 Task: Look for space in Denkanikota, India from 3rd June, 2023 to 9th June, 2023 for 2 adults in price range Rs.6000 to Rs.12000. Place can be entire place with 1  bedroom having 1 bed and 1 bathroom. Property type can be house, flat, guest house, hotel. Booking option can be shelf check-in. Required host language is English.
Action: Mouse moved to (414, 54)
Screenshot: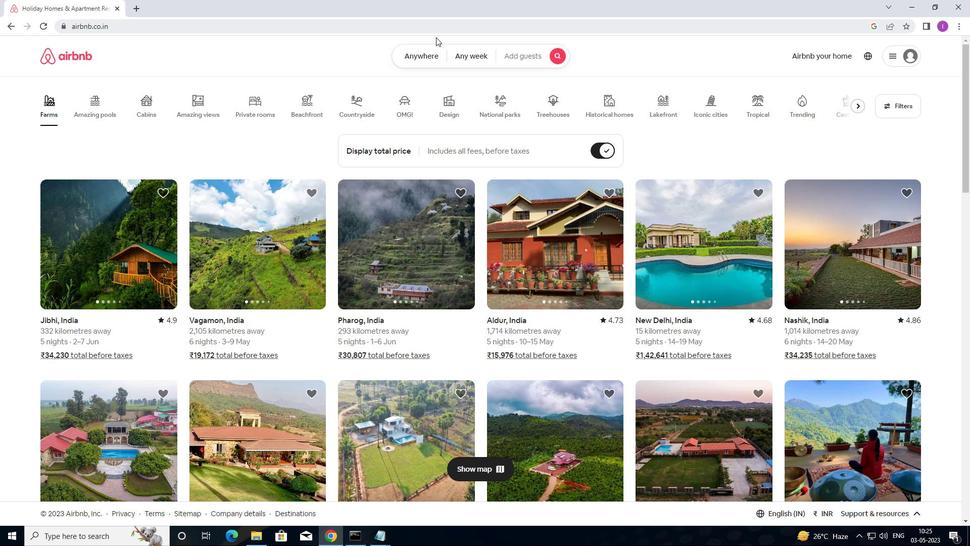 
Action: Mouse pressed left at (414, 54)
Screenshot: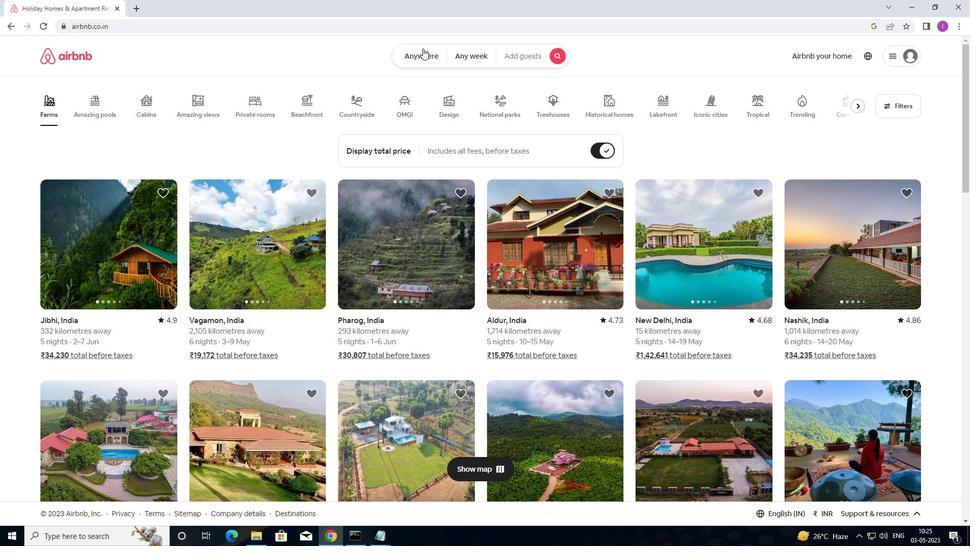 
Action: Mouse moved to (293, 96)
Screenshot: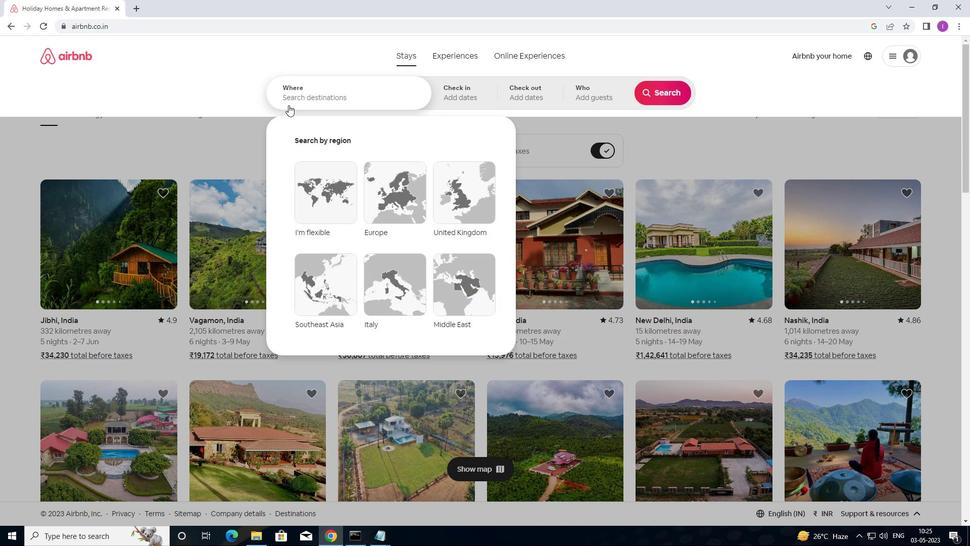 
Action: Mouse pressed left at (293, 96)
Screenshot: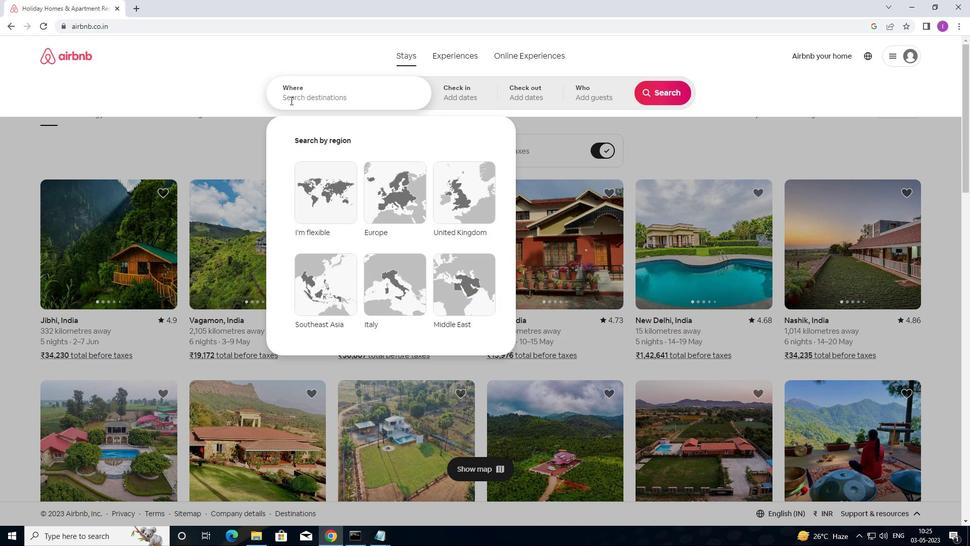 
Action: Mouse moved to (454, 105)
Screenshot: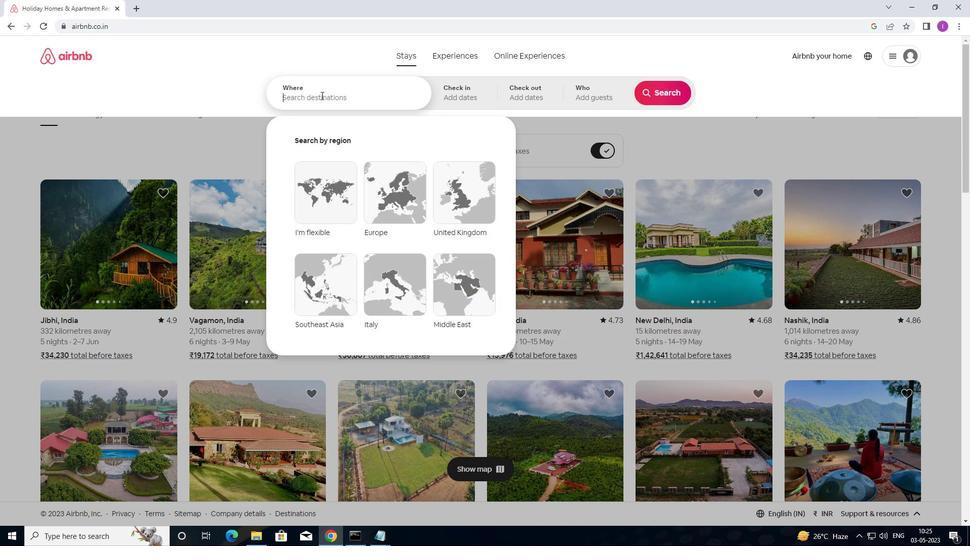
Action: Key pressed <Key.shift>DEN
Screenshot: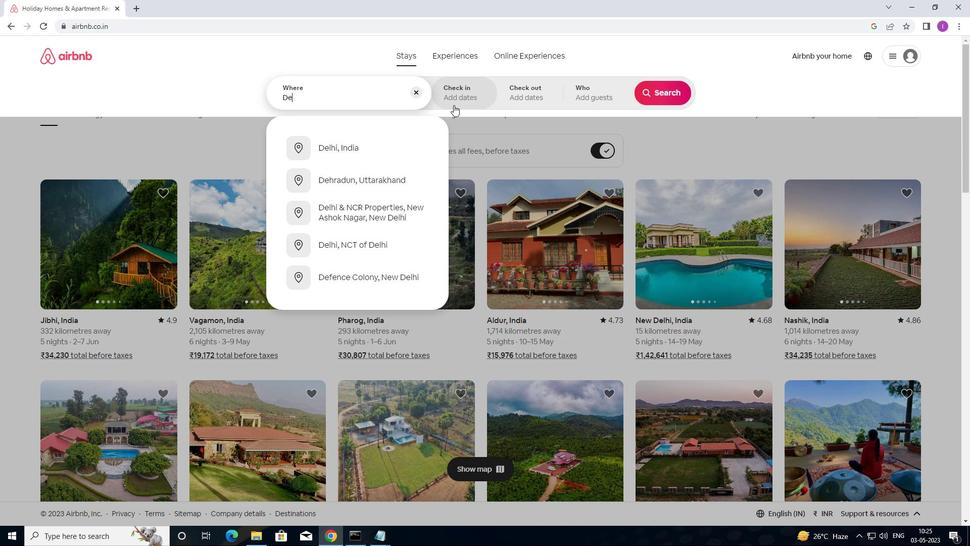 
Action: Mouse moved to (588, 88)
Screenshot: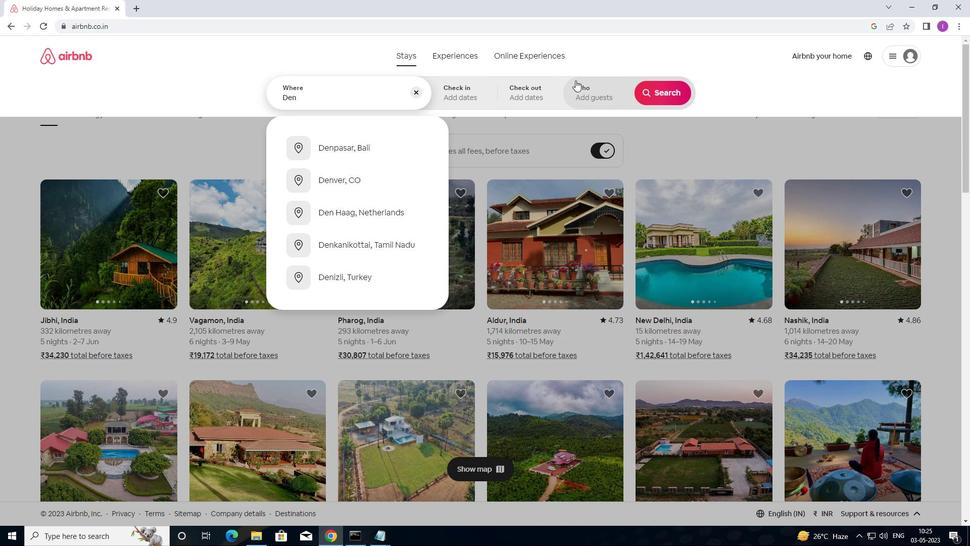 
Action: Key pressed KANIKOTA,<Key.shift>INDIA
Screenshot: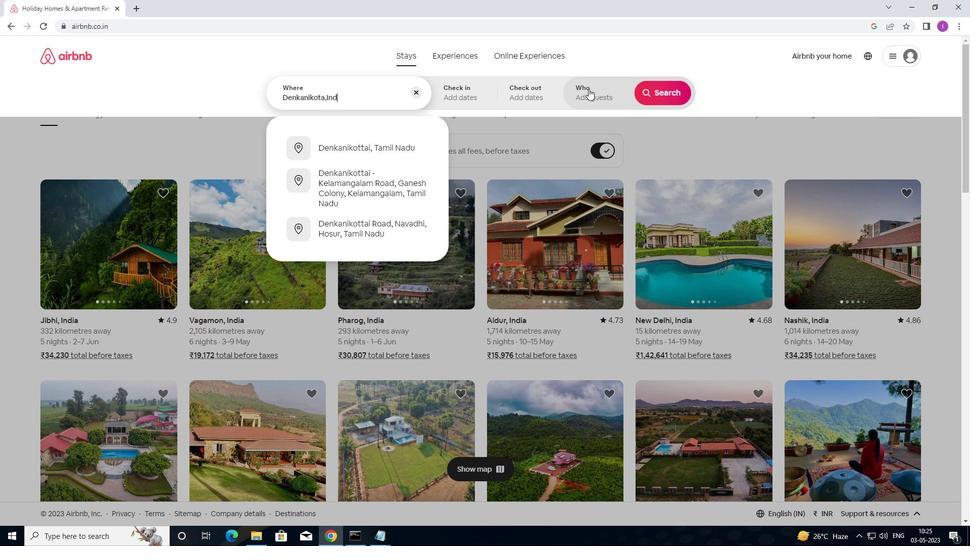 
Action: Mouse moved to (455, 100)
Screenshot: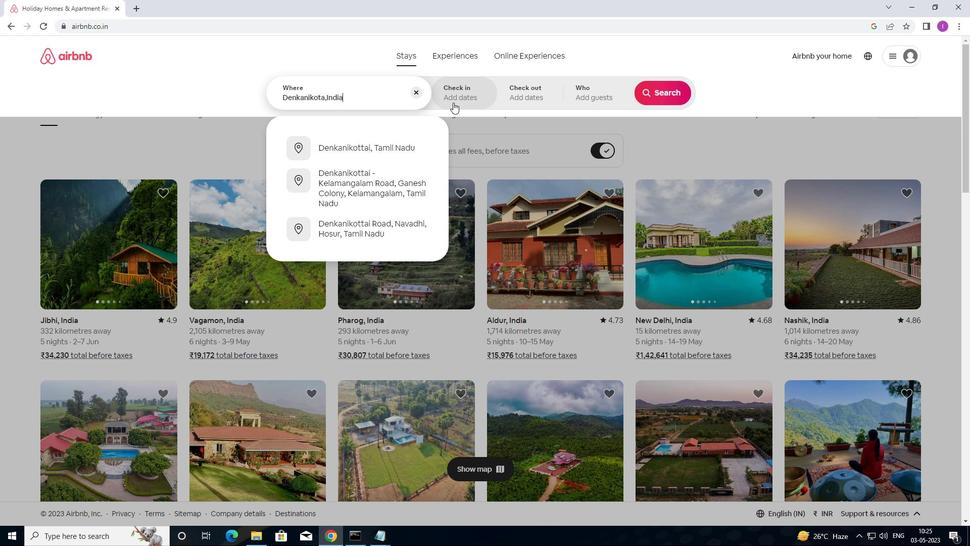 
Action: Mouse pressed left at (455, 100)
Screenshot: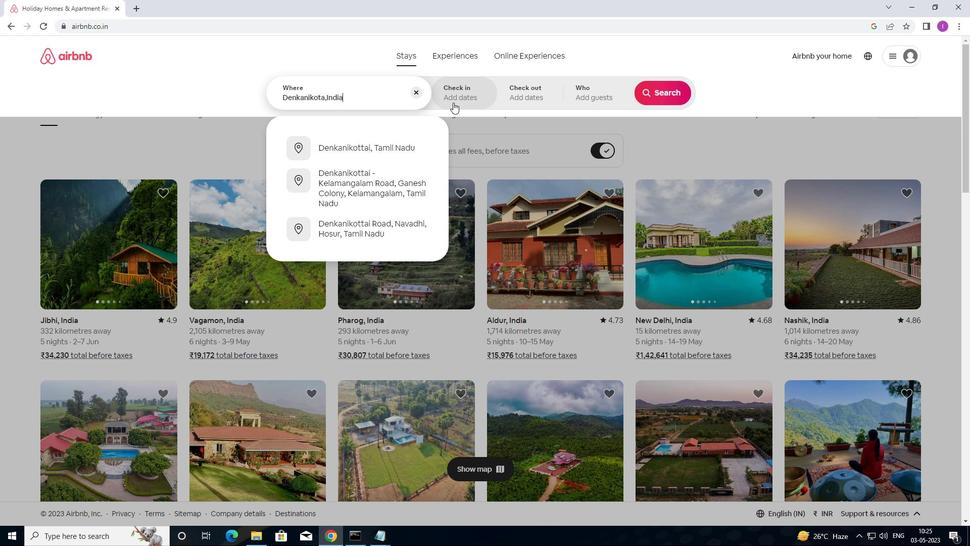 
Action: Mouse moved to (733, 86)
Screenshot: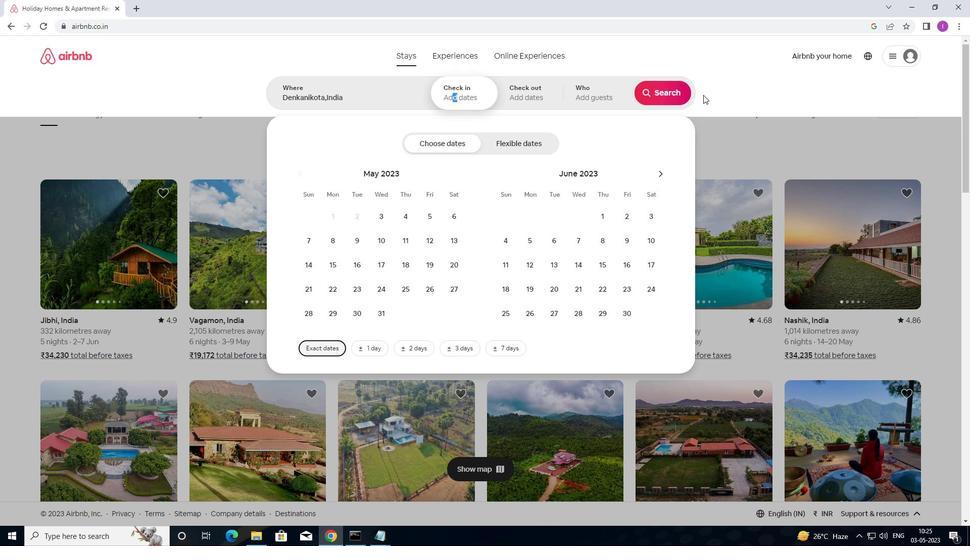 
Action: Mouse pressed left at (733, 86)
Screenshot: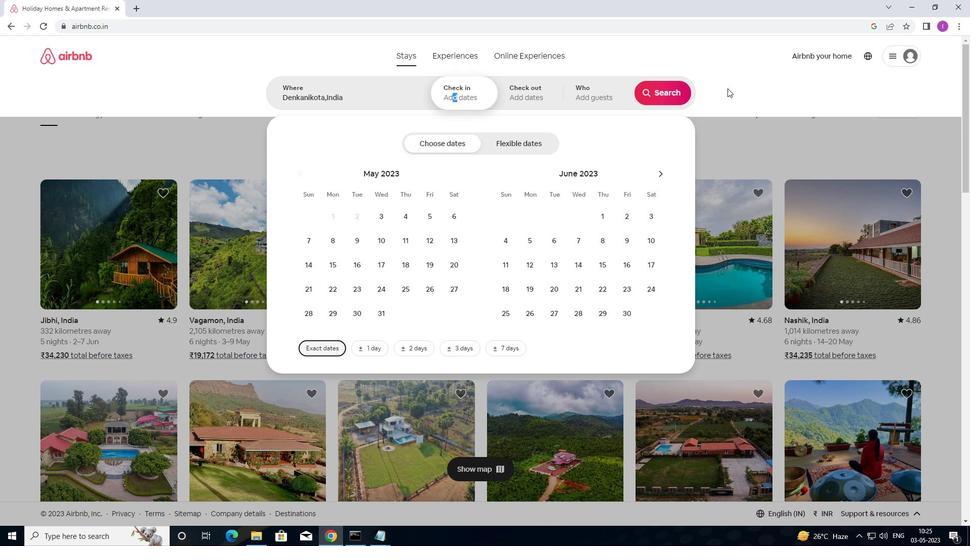 
Action: Mouse moved to (452, 94)
Screenshot: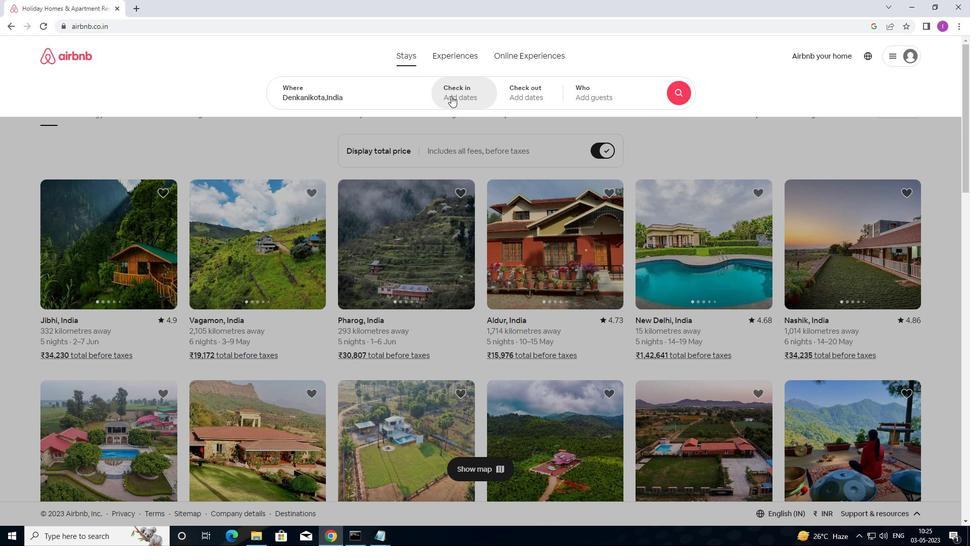 
Action: Mouse pressed left at (452, 94)
Screenshot: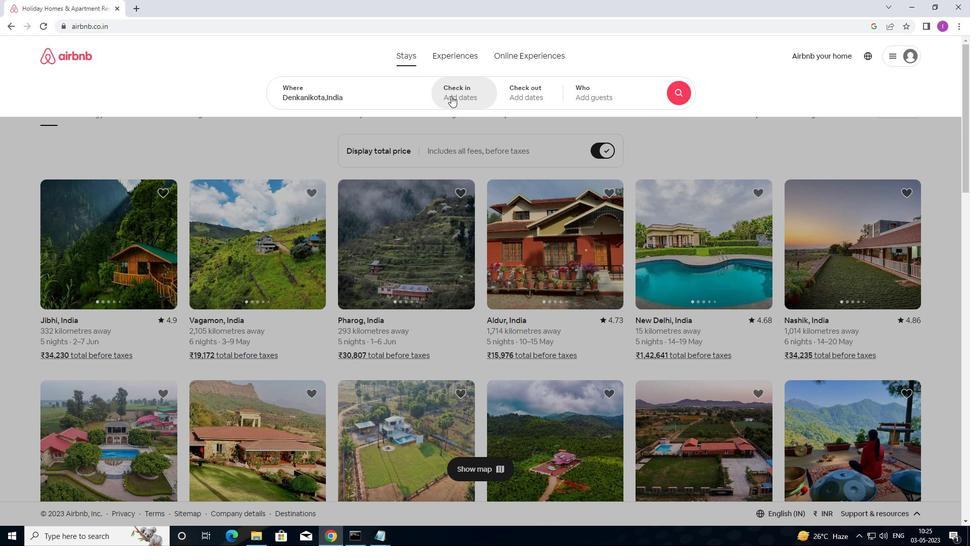 
Action: Mouse moved to (655, 177)
Screenshot: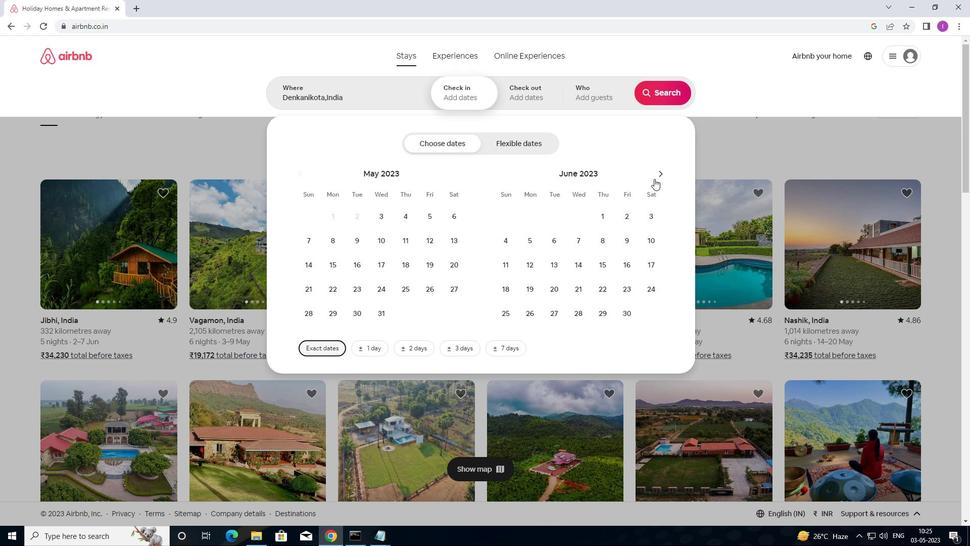 
Action: Mouse pressed left at (655, 177)
Screenshot: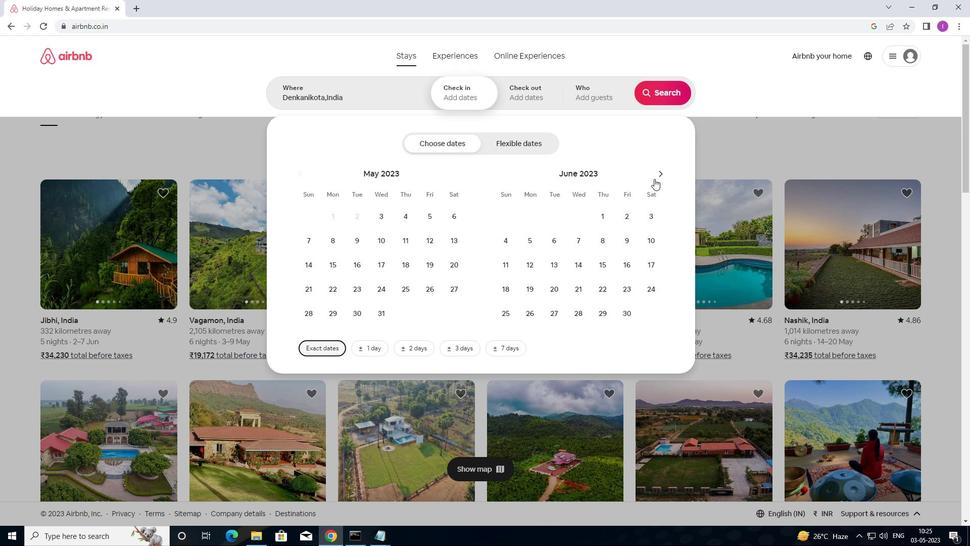 
Action: Mouse moved to (656, 176)
Screenshot: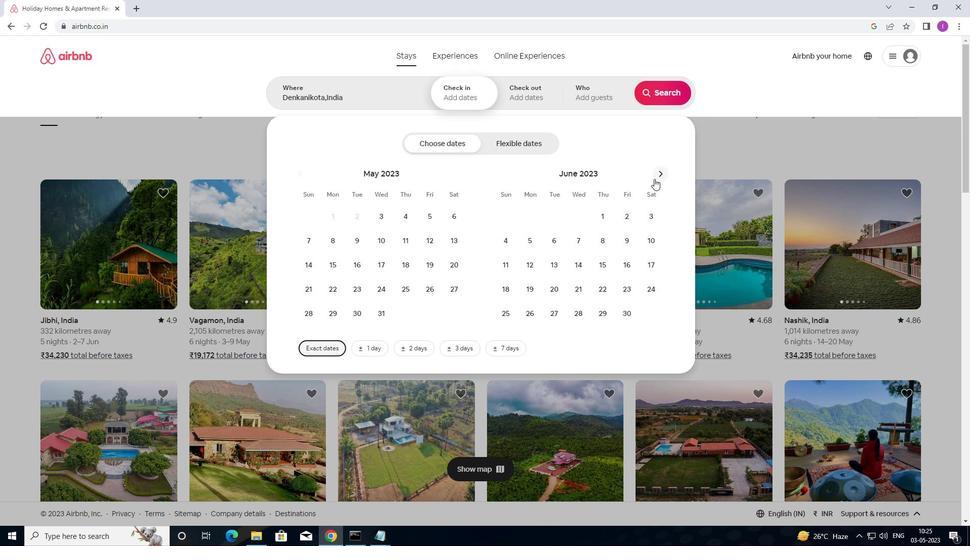 
Action: Mouse pressed left at (656, 176)
Screenshot: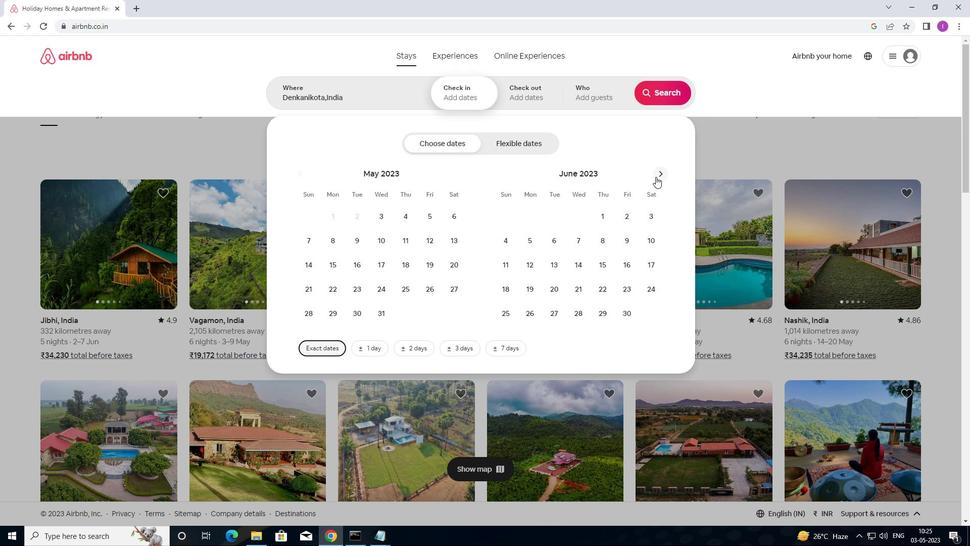 
Action: Mouse moved to (656, 175)
Screenshot: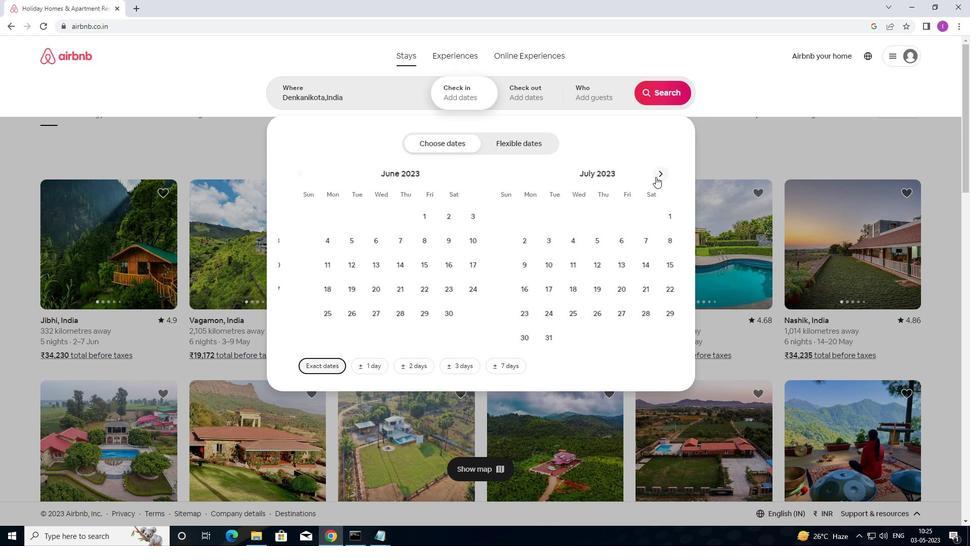 
Action: Mouse pressed left at (656, 175)
Screenshot: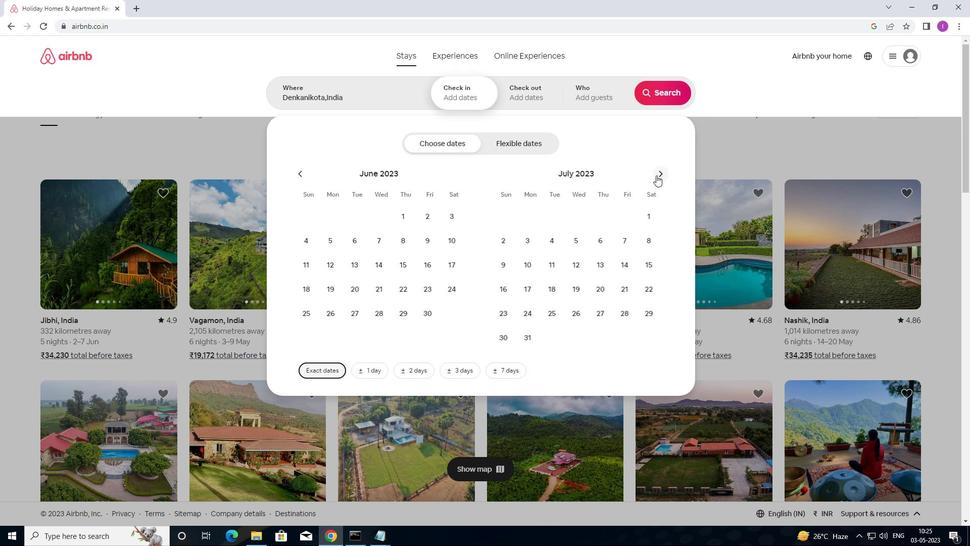 
Action: Mouse moved to (306, 173)
Screenshot: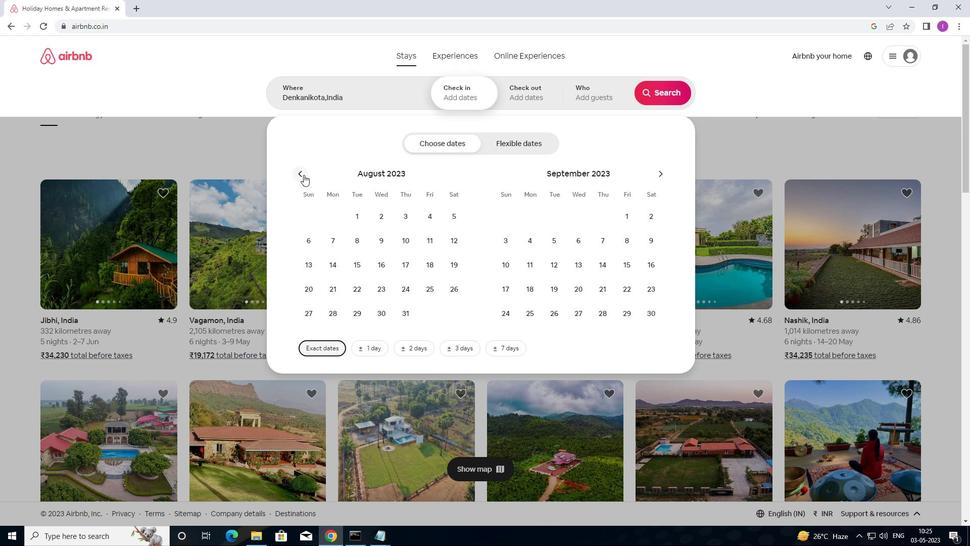 
Action: Mouse pressed left at (306, 173)
Screenshot: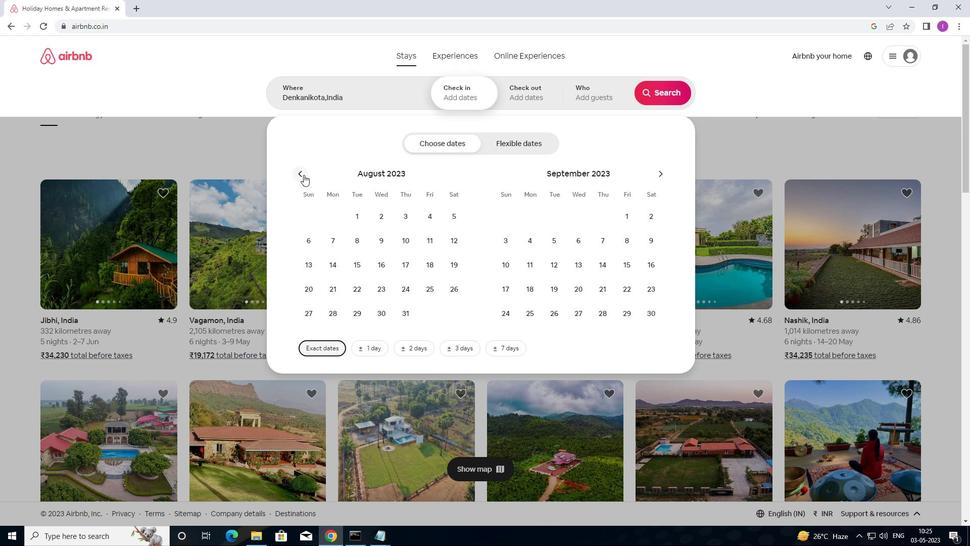 
Action: Mouse pressed left at (306, 173)
Screenshot: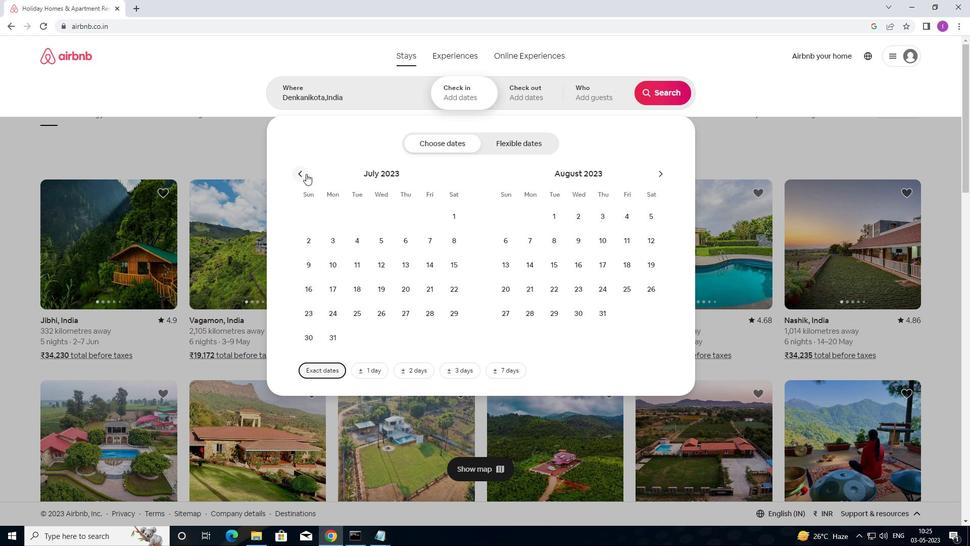 
Action: Mouse moved to (529, 242)
Screenshot: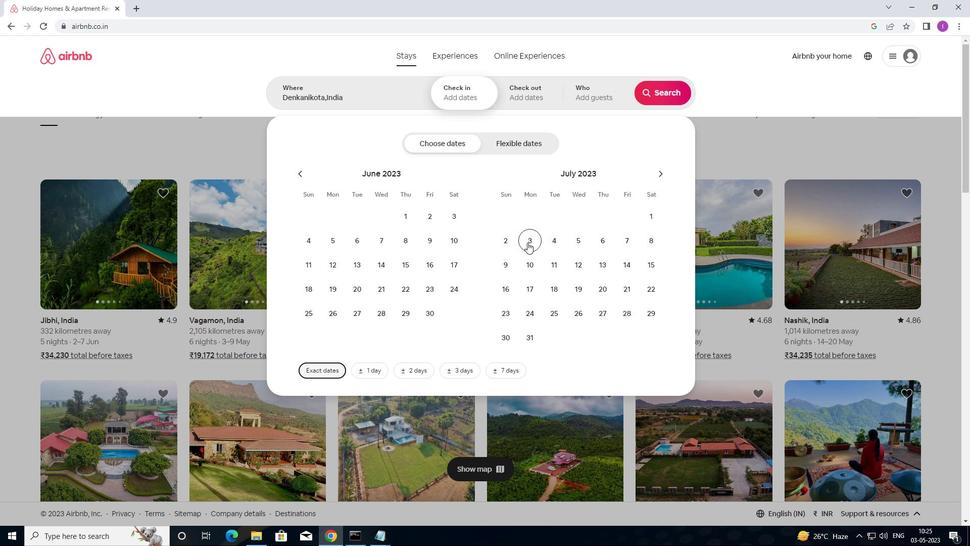 
Action: Mouse pressed left at (529, 242)
Screenshot: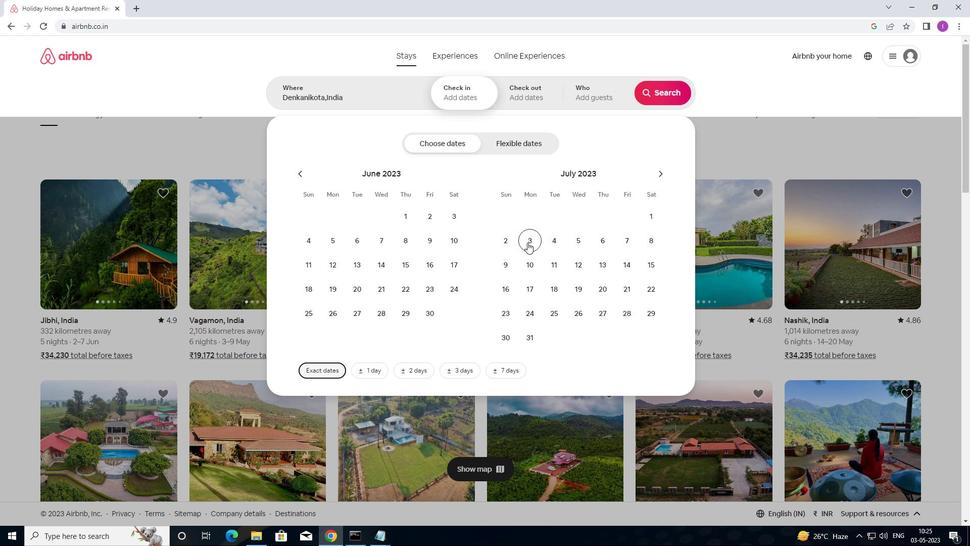
Action: Mouse moved to (511, 268)
Screenshot: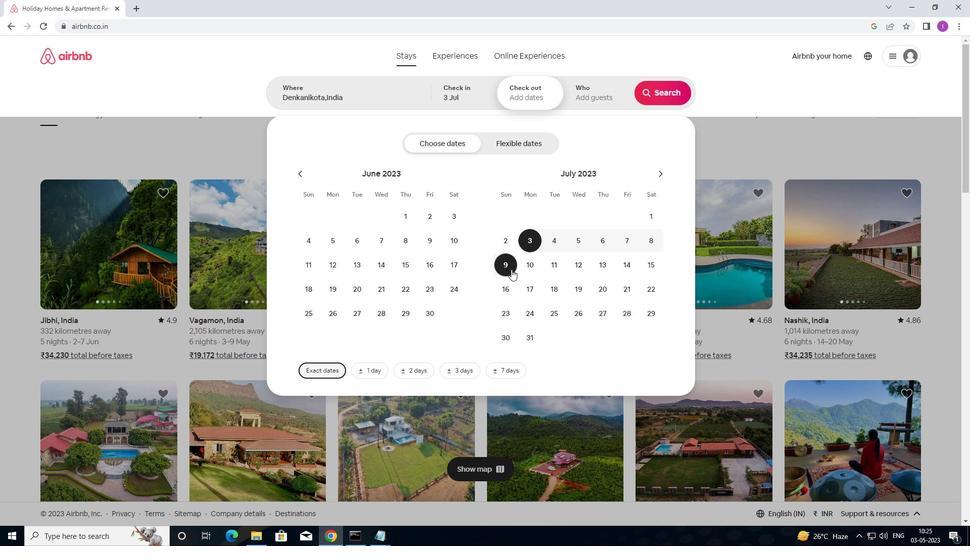 
Action: Mouse pressed left at (511, 268)
Screenshot: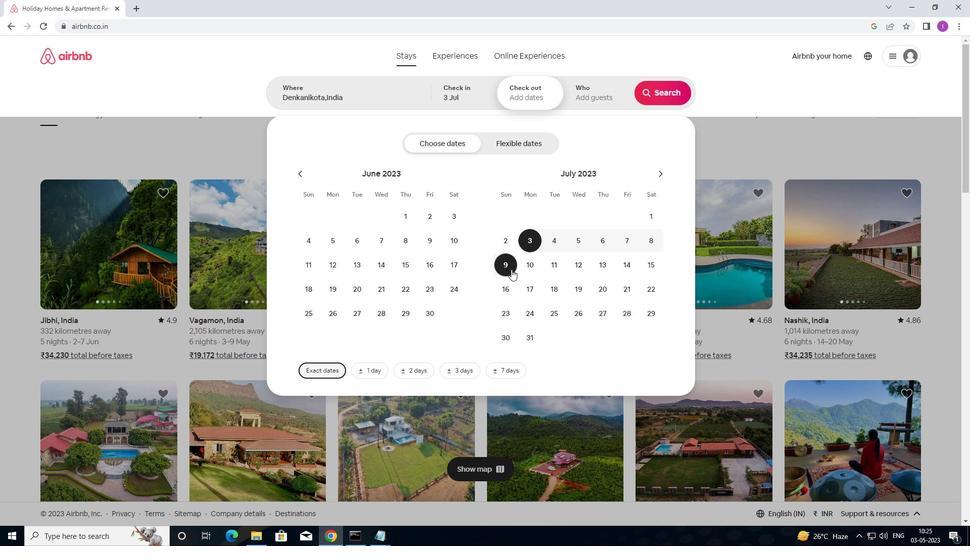 
Action: Mouse moved to (593, 100)
Screenshot: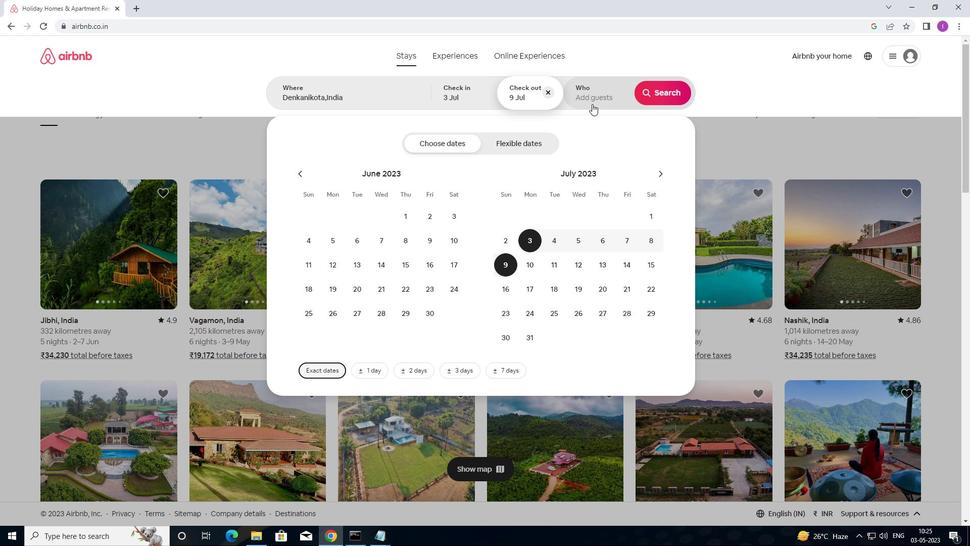 
Action: Mouse pressed left at (593, 100)
Screenshot: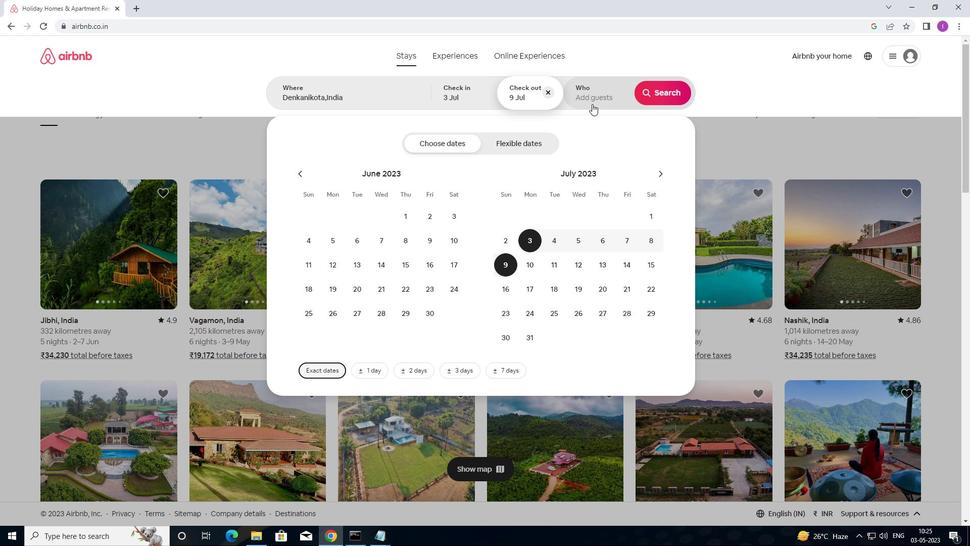 
Action: Mouse moved to (718, 103)
Screenshot: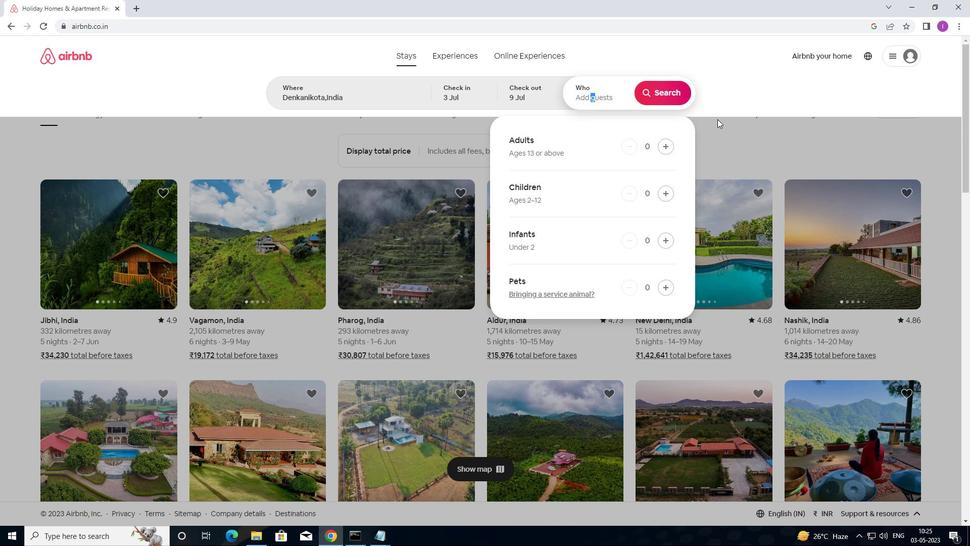 
Action: Mouse pressed left at (718, 103)
Screenshot: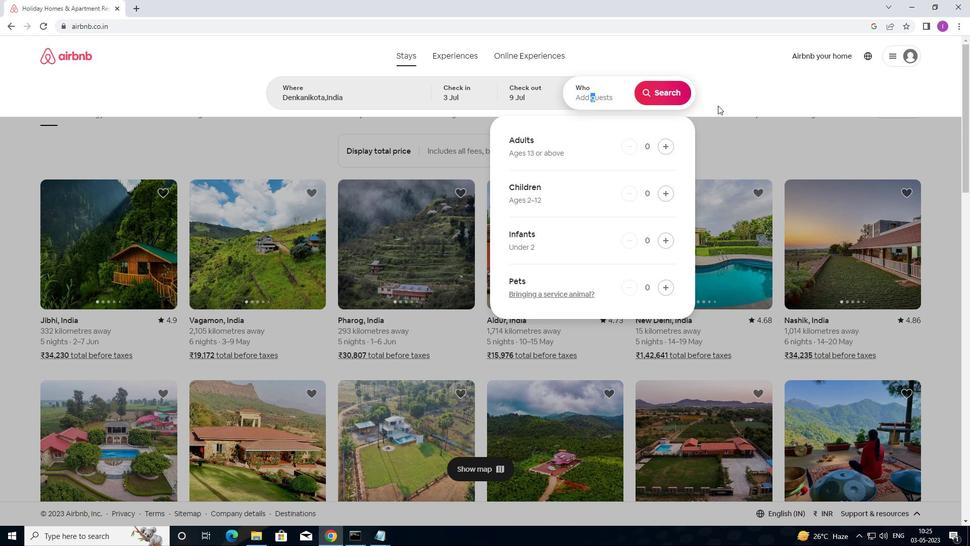 
Action: Mouse moved to (609, 103)
Screenshot: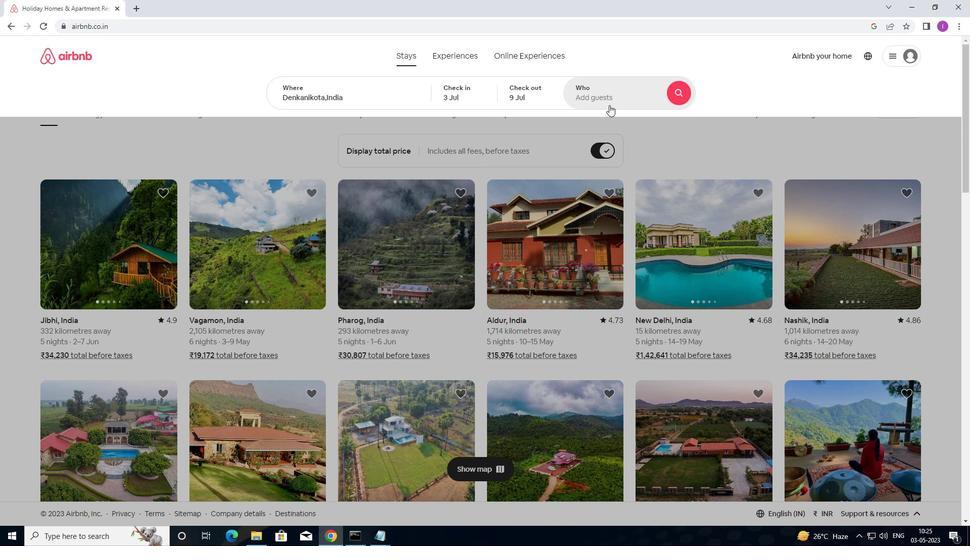 
Action: Mouse pressed left at (609, 103)
Screenshot: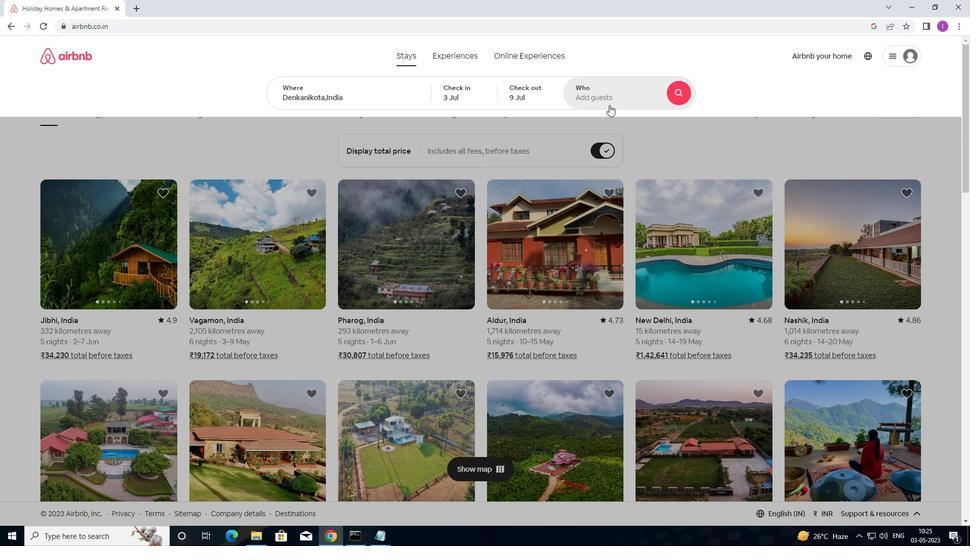 
Action: Mouse moved to (667, 148)
Screenshot: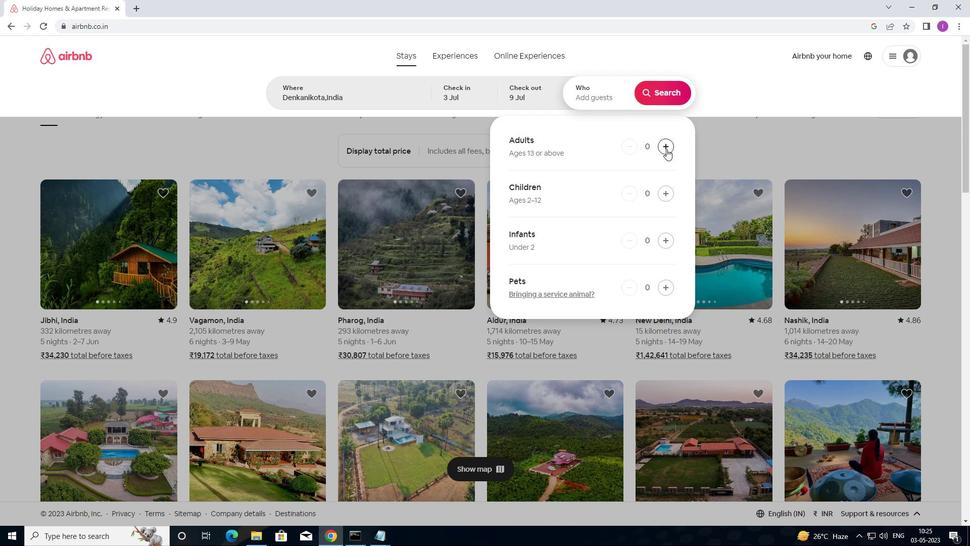 
Action: Mouse pressed left at (667, 148)
Screenshot: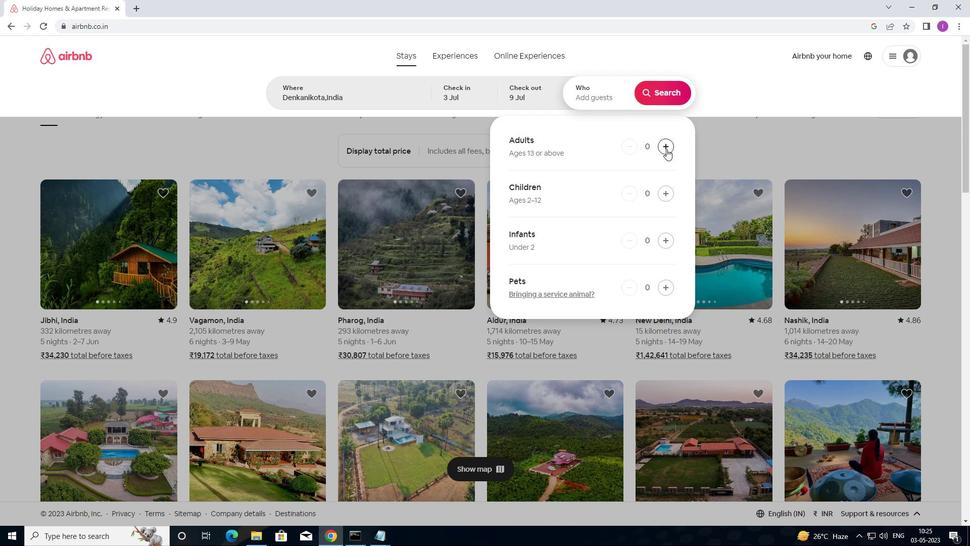 
Action: Mouse moved to (668, 148)
Screenshot: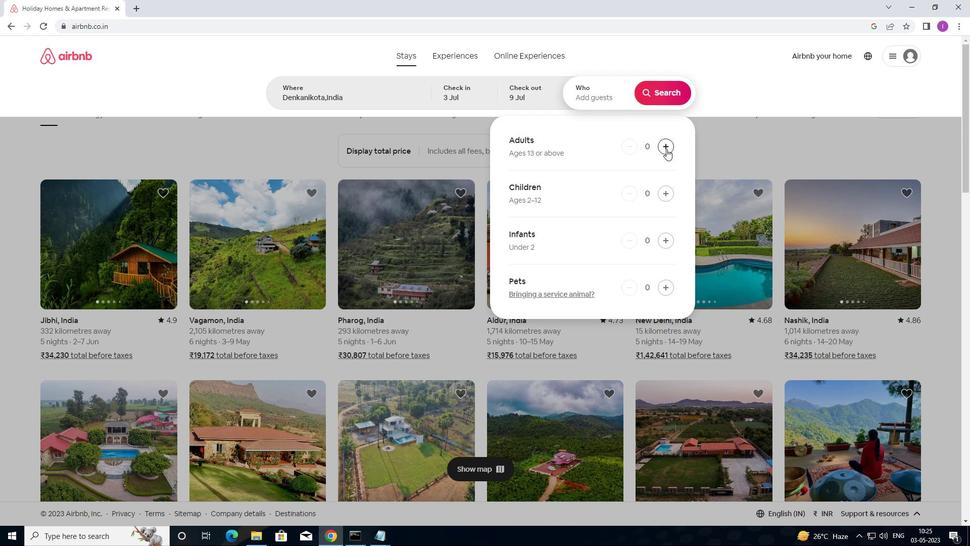 
Action: Mouse pressed left at (668, 148)
Screenshot: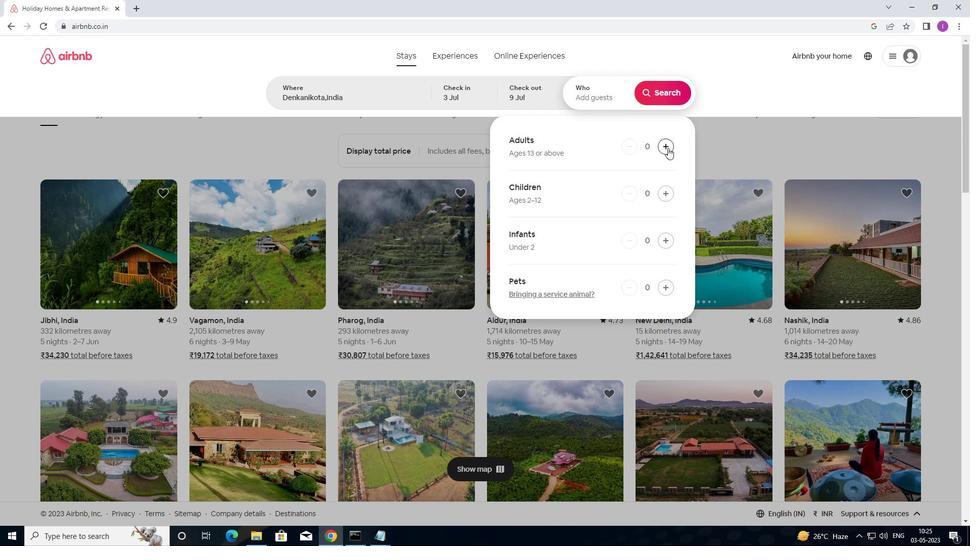 
Action: Mouse moved to (655, 96)
Screenshot: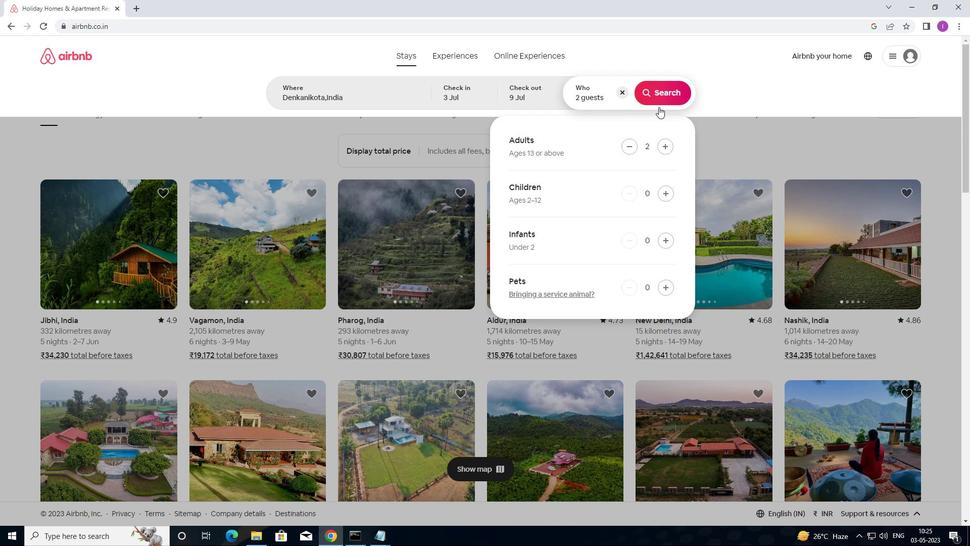 
Action: Mouse pressed left at (655, 96)
Screenshot: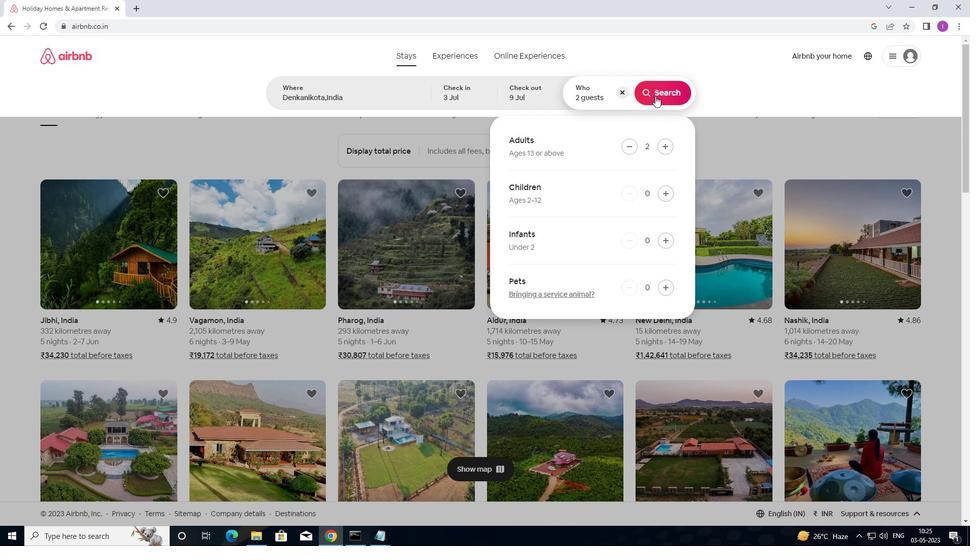 
Action: Mouse moved to (913, 92)
Screenshot: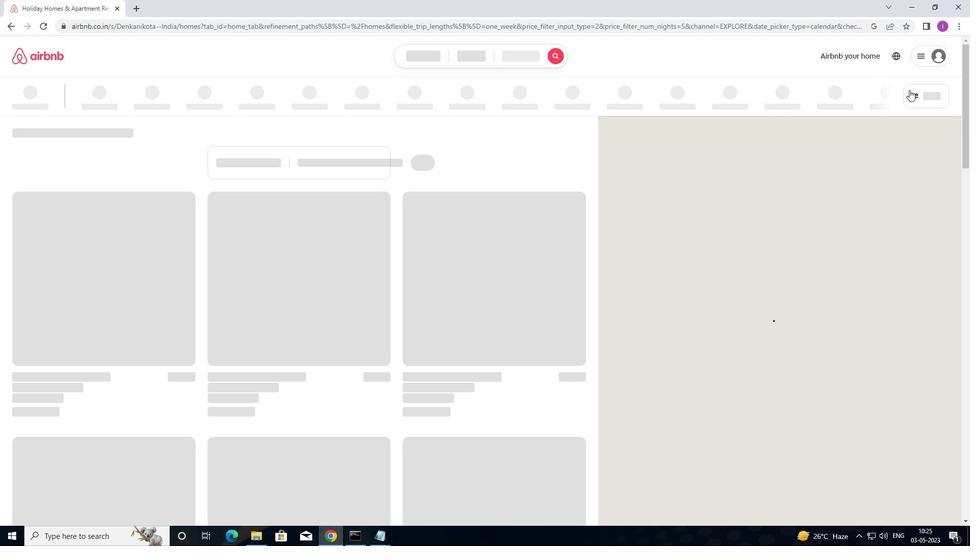 
Action: Mouse pressed left at (913, 92)
Screenshot: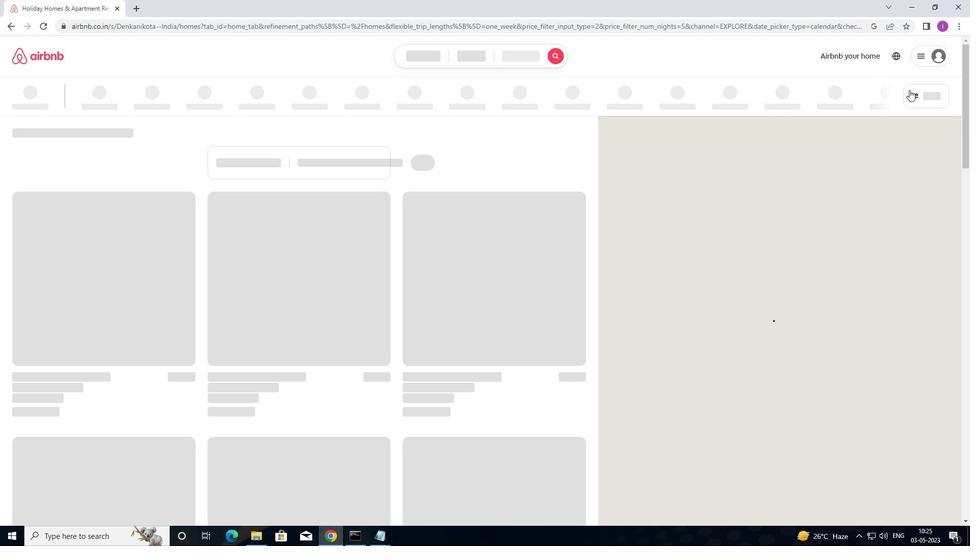 
Action: Mouse moved to (390, 225)
Screenshot: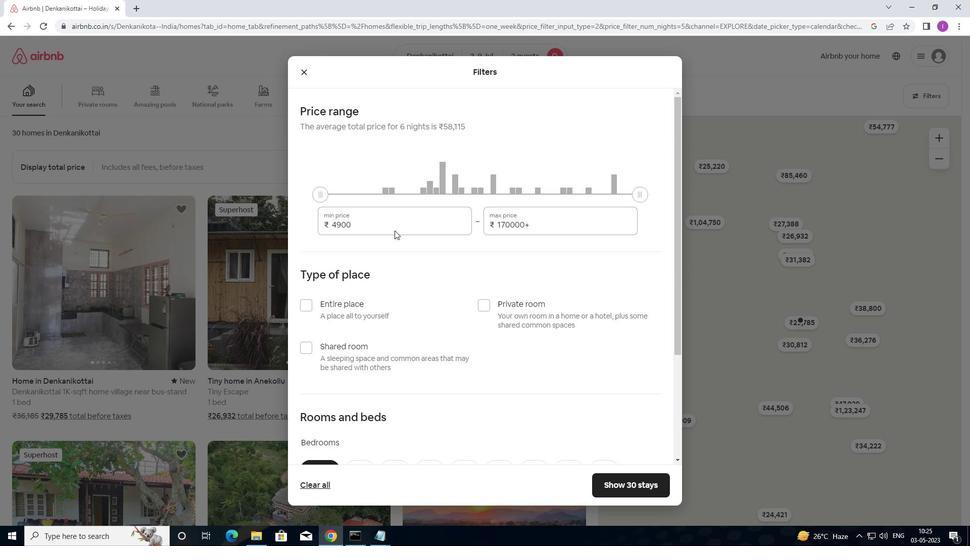 
Action: Mouse pressed left at (390, 225)
Screenshot: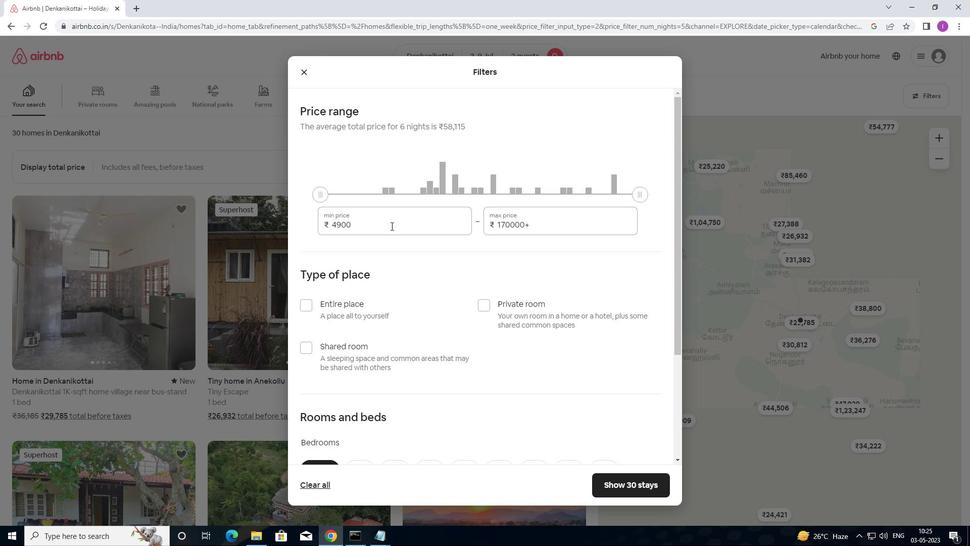 
Action: Mouse moved to (337, 242)
Screenshot: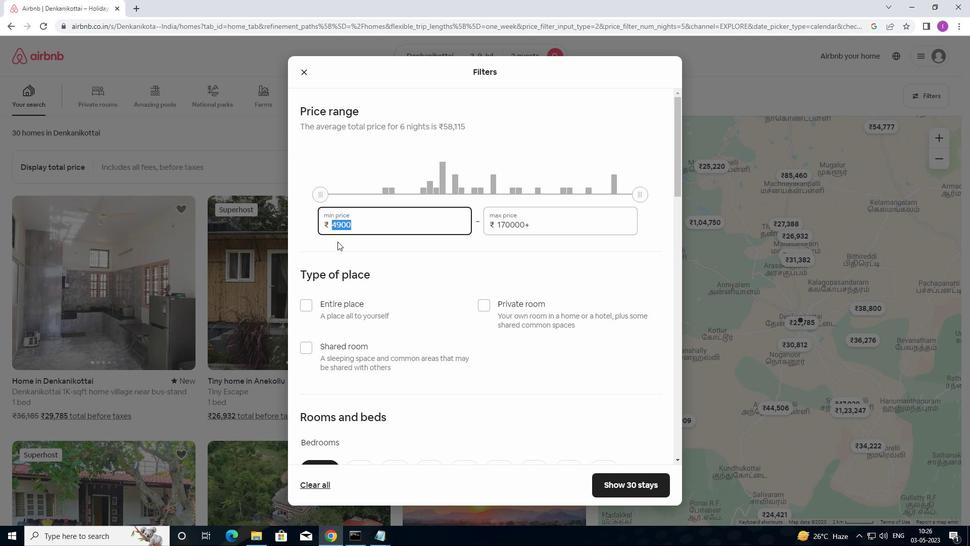 
Action: Key pressed 600
Screenshot: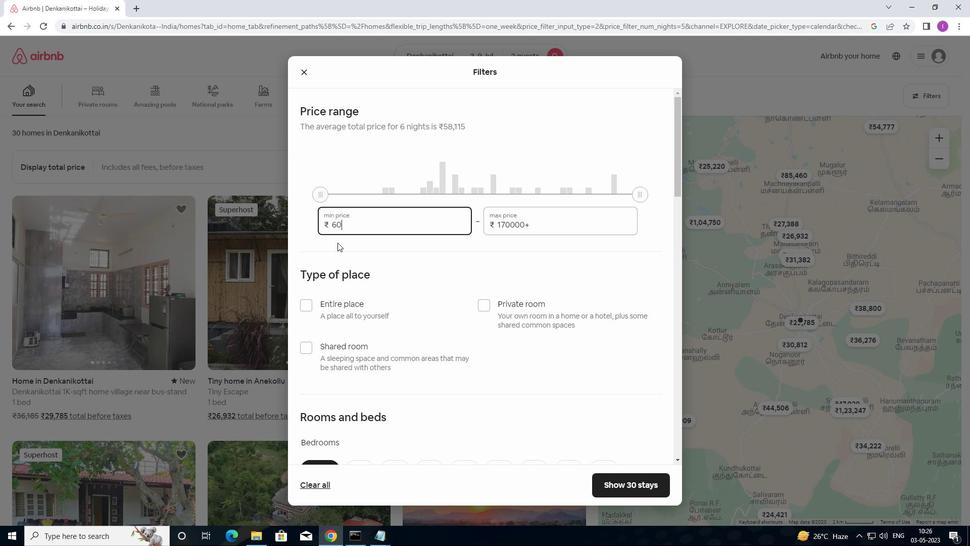 
Action: Mouse moved to (339, 243)
Screenshot: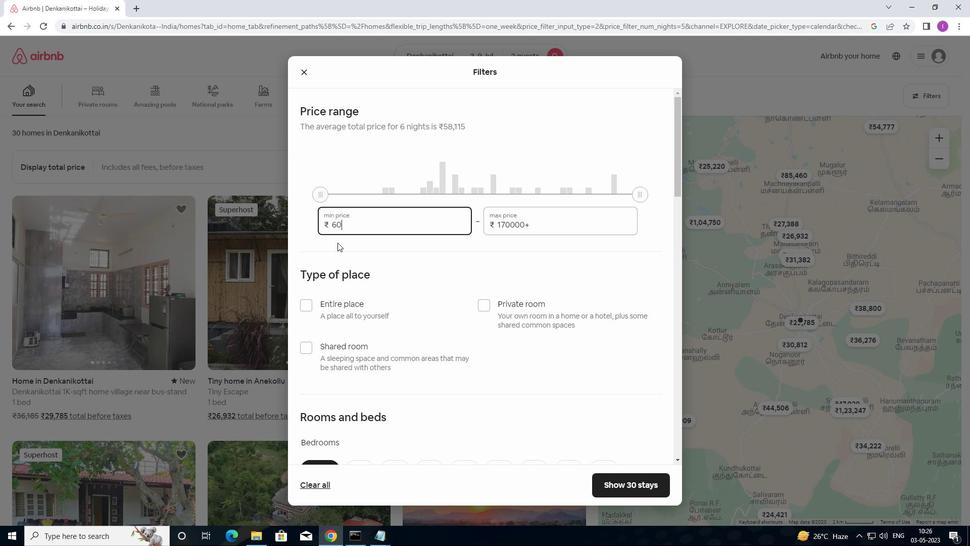 
Action: Key pressed 0
Screenshot: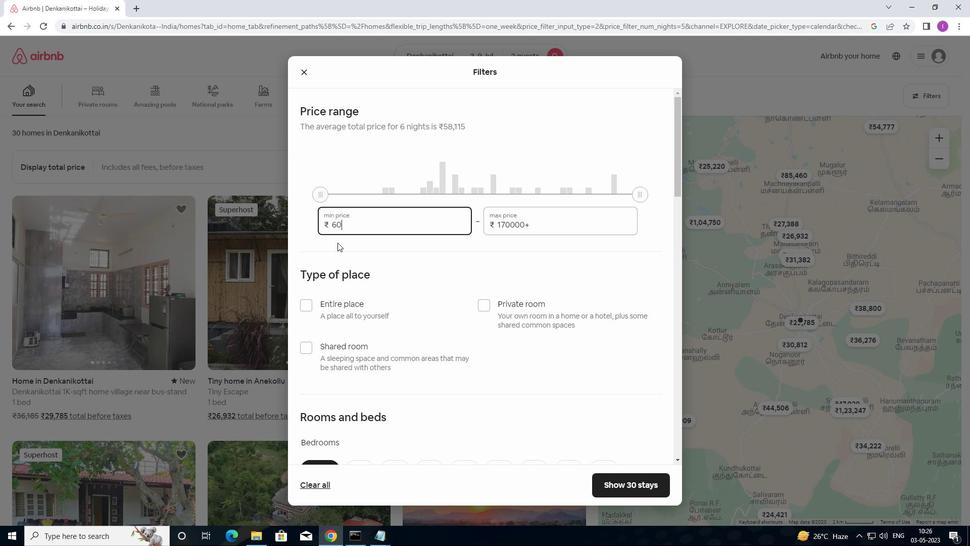
Action: Mouse moved to (574, 224)
Screenshot: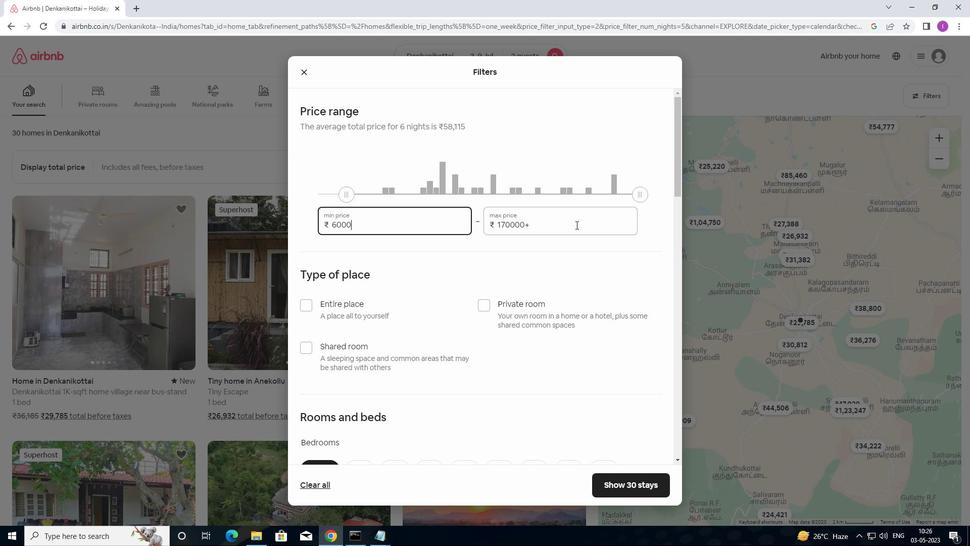 
Action: Mouse pressed left at (574, 224)
Screenshot: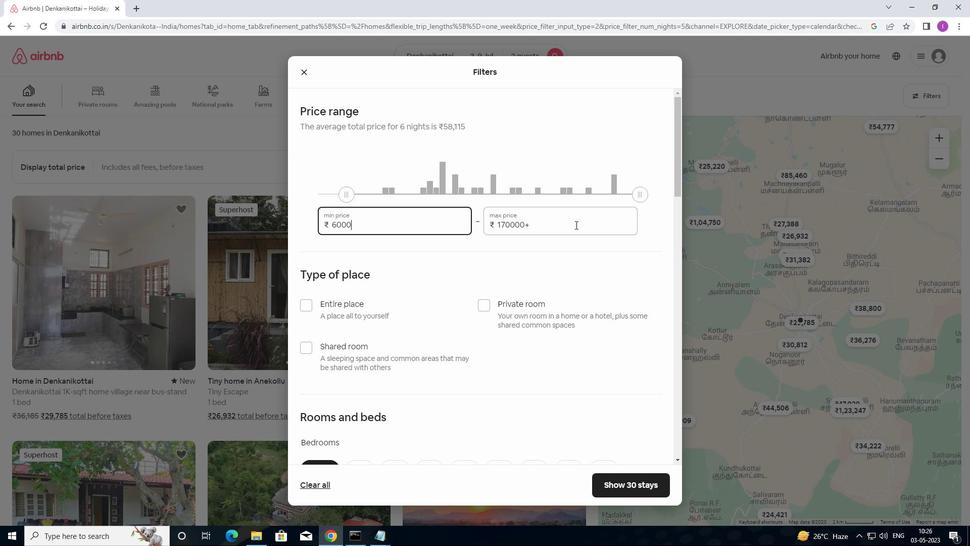 
Action: Mouse moved to (481, 228)
Screenshot: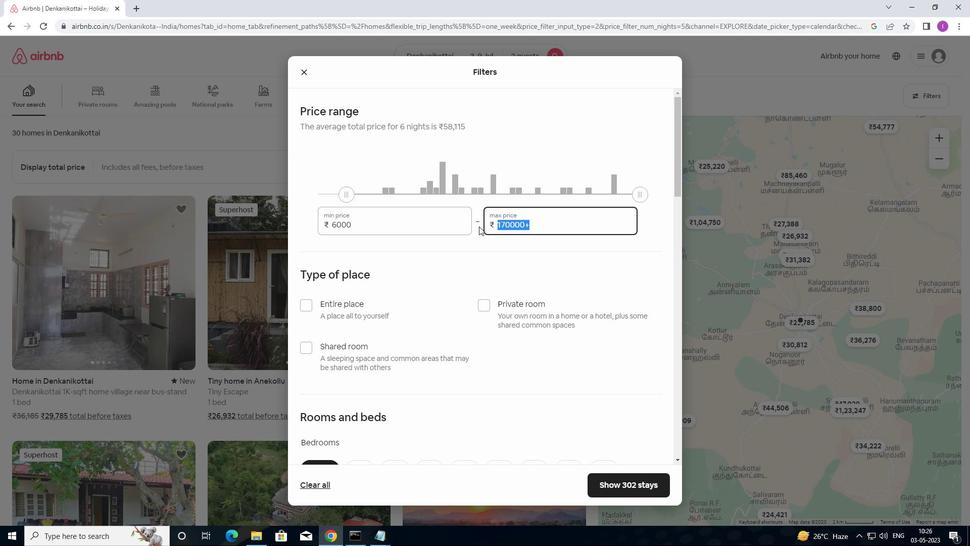 
Action: Key pressed 1200
Screenshot: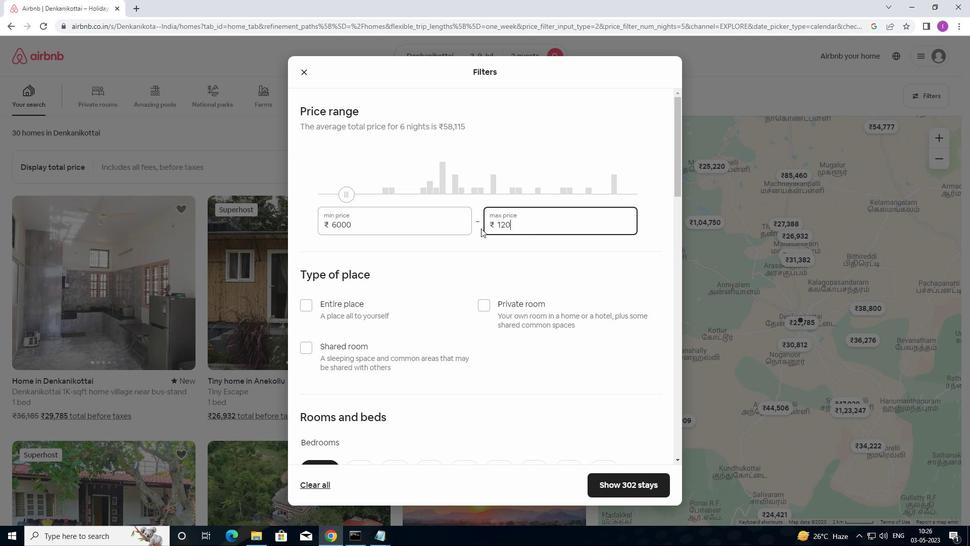 
Action: Mouse moved to (482, 228)
Screenshot: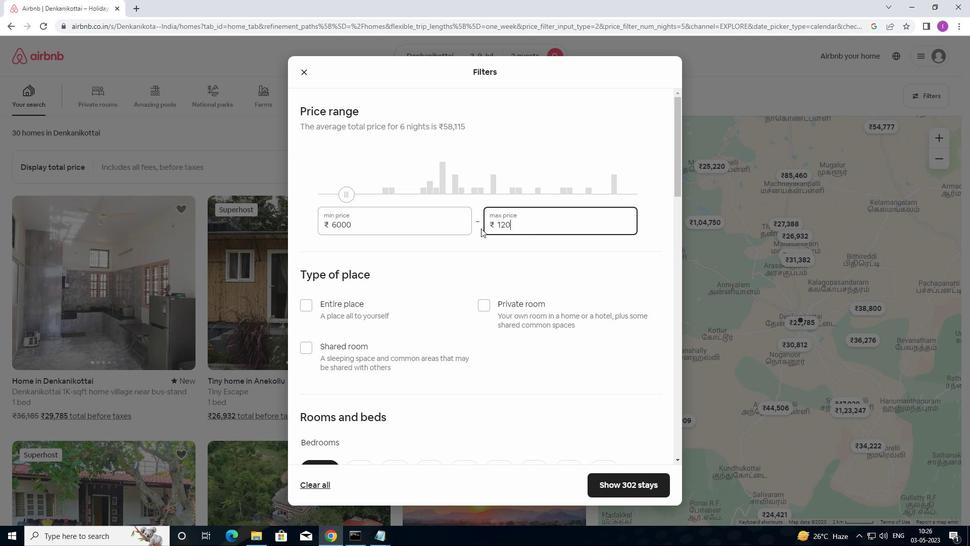 
Action: Key pressed 0
Screenshot: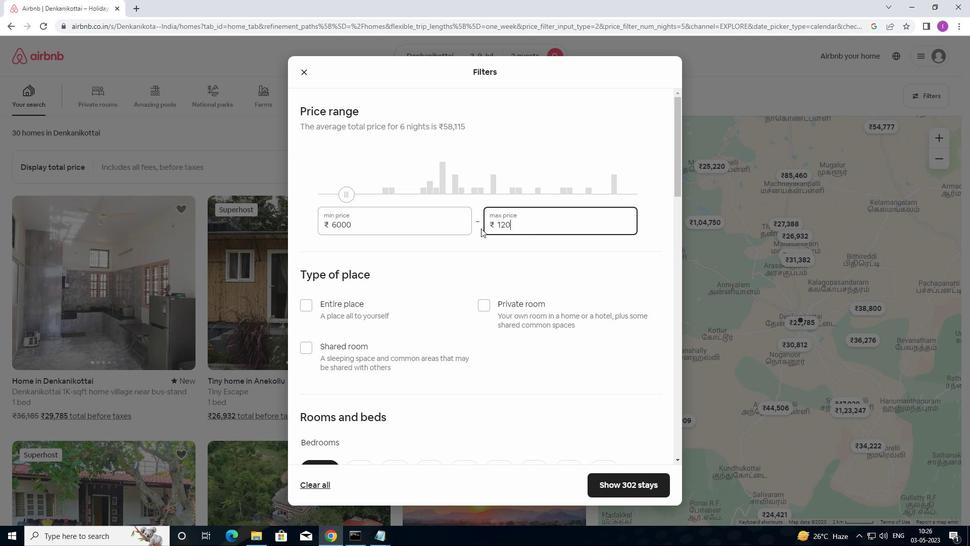
Action: Mouse moved to (470, 319)
Screenshot: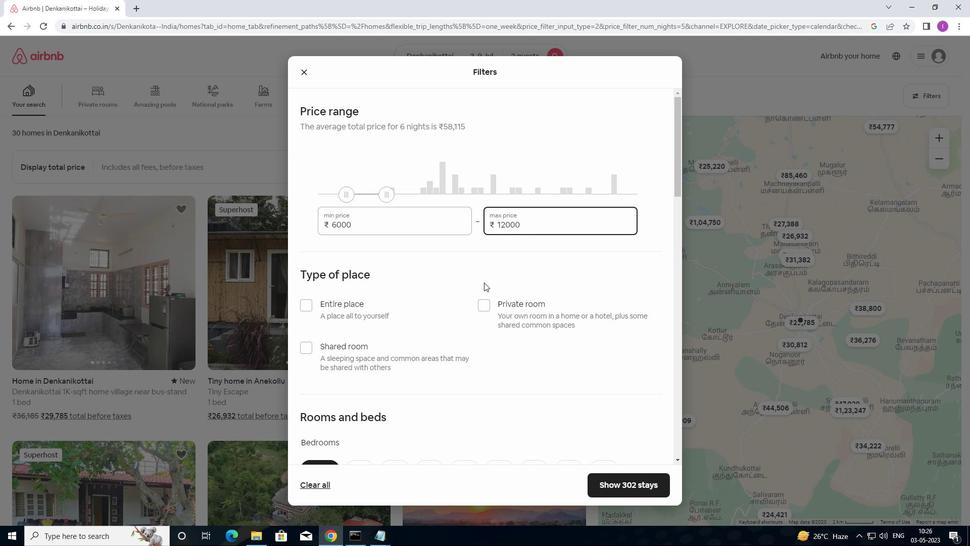 
Action: Mouse scrolled (470, 318) with delta (0, 0)
Screenshot: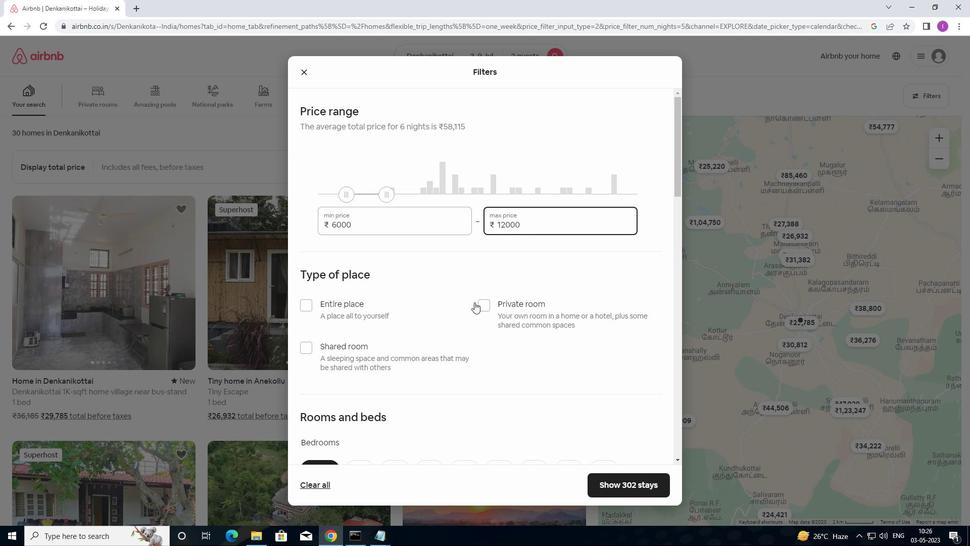 
Action: Mouse moved to (470, 319)
Screenshot: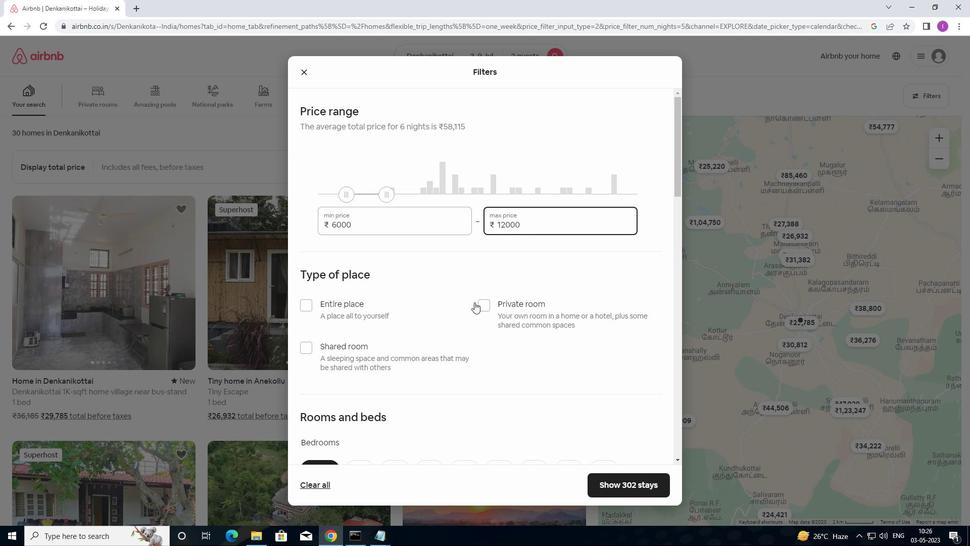
Action: Mouse scrolled (470, 319) with delta (0, 0)
Screenshot: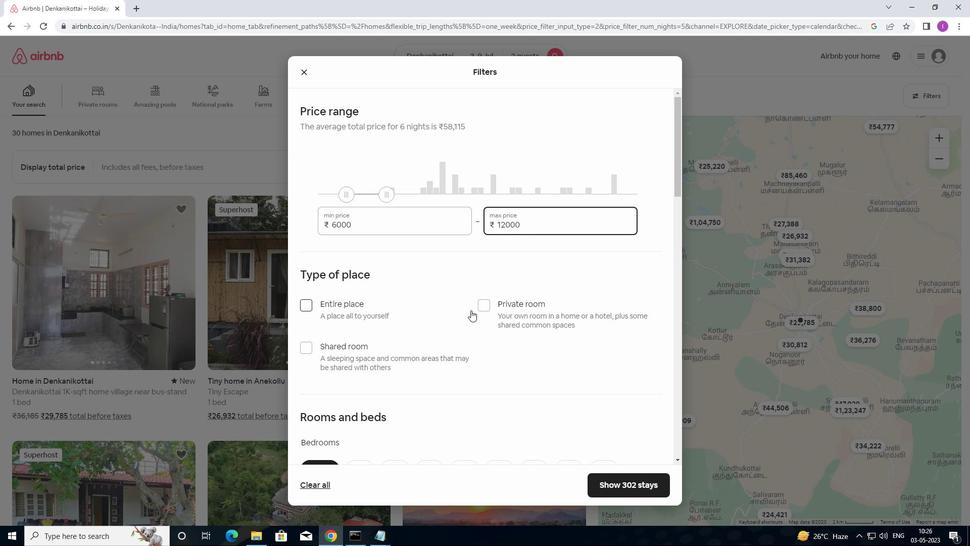 
Action: Mouse moved to (304, 205)
Screenshot: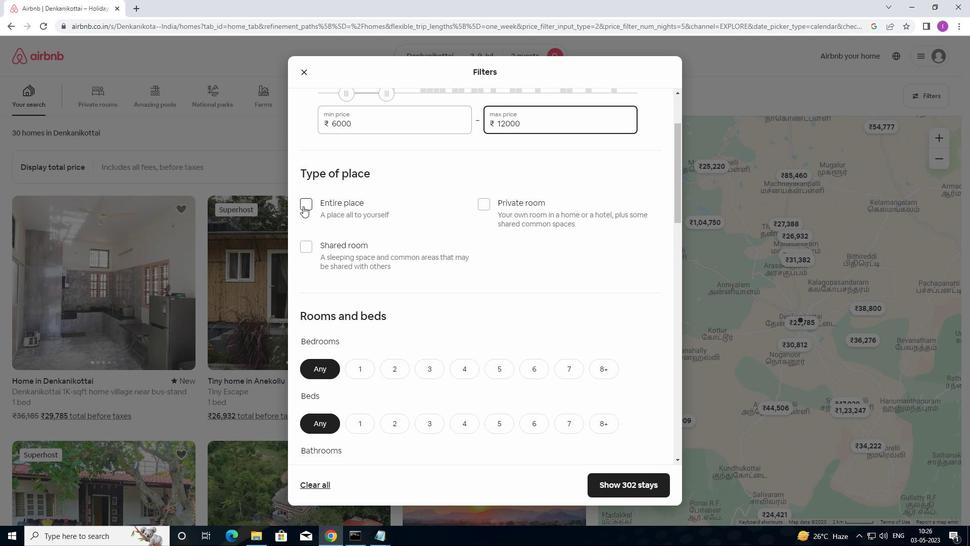 
Action: Mouse pressed left at (304, 205)
Screenshot: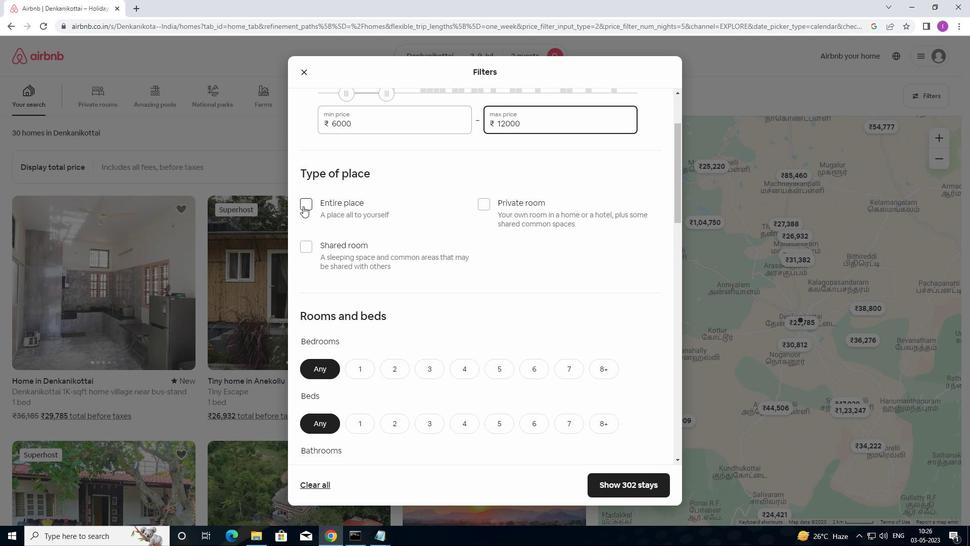 
Action: Mouse moved to (313, 215)
Screenshot: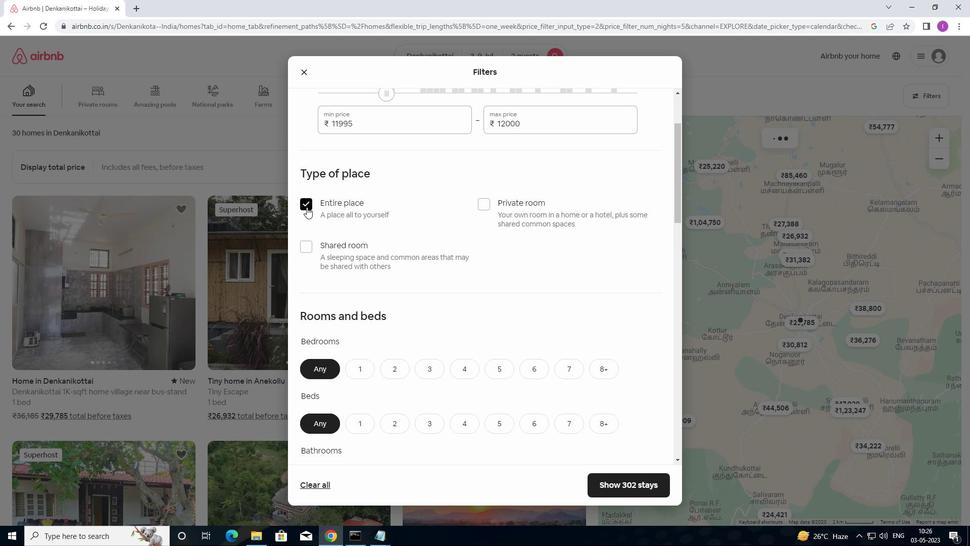 
Action: Mouse scrolled (313, 215) with delta (0, 0)
Screenshot: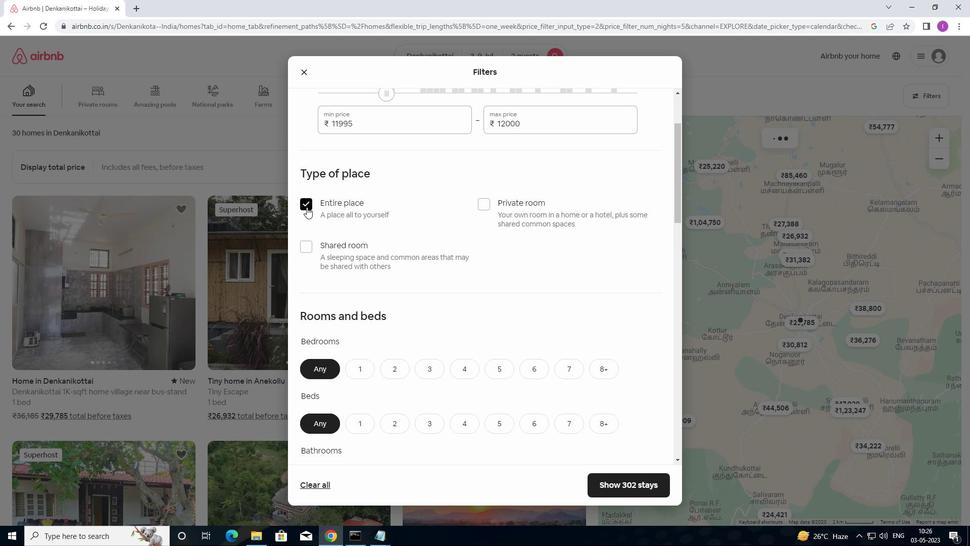 
Action: Mouse scrolled (313, 215) with delta (0, 0)
Screenshot: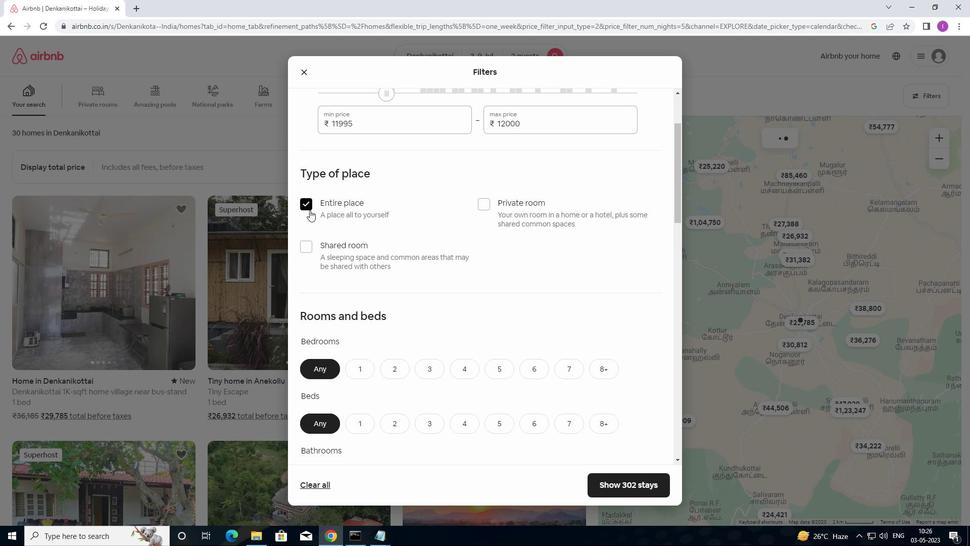 
Action: Mouse moved to (367, 271)
Screenshot: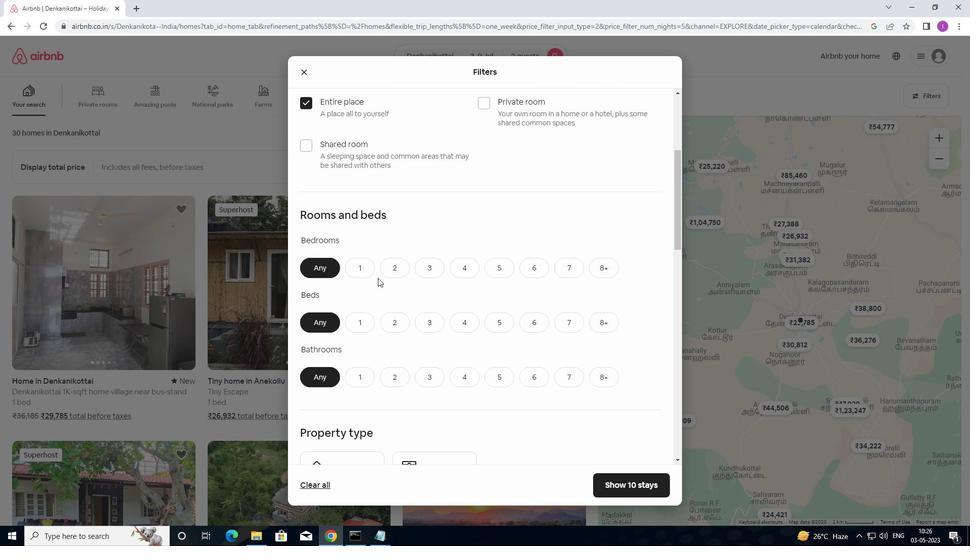 
Action: Mouse pressed left at (367, 271)
Screenshot: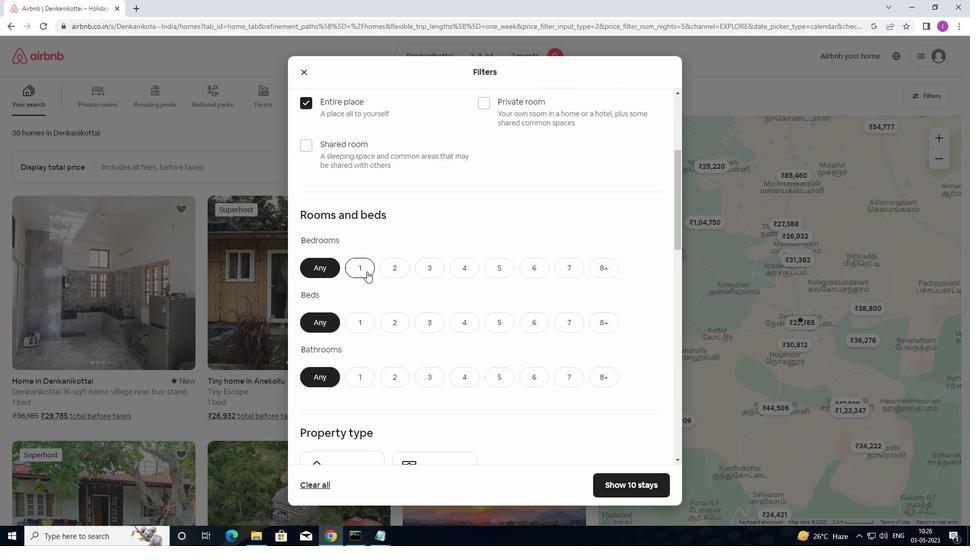 
Action: Mouse moved to (358, 317)
Screenshot: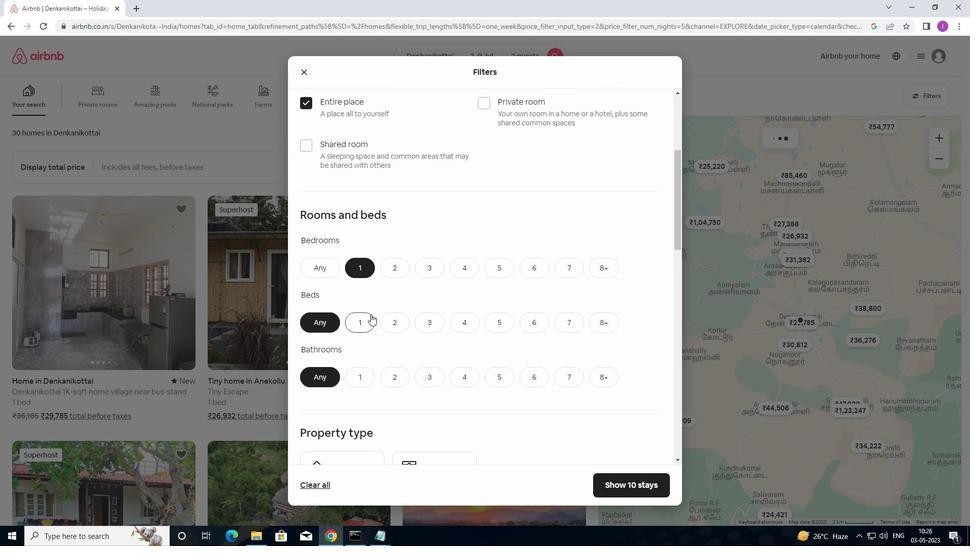 
Action: Mouse pressed left at (358, 317)
Screenshot: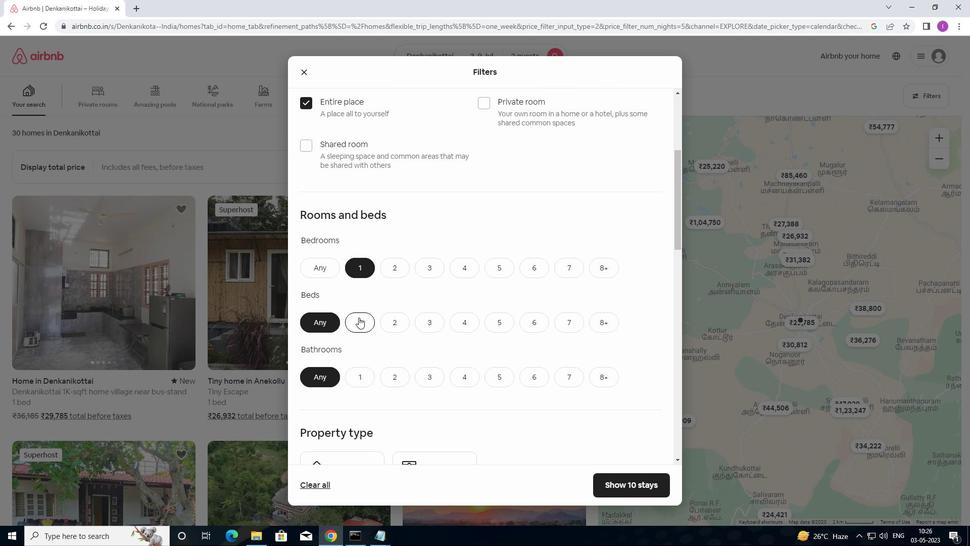 
Action: Mouse moved to (367, 375)
Screenshot: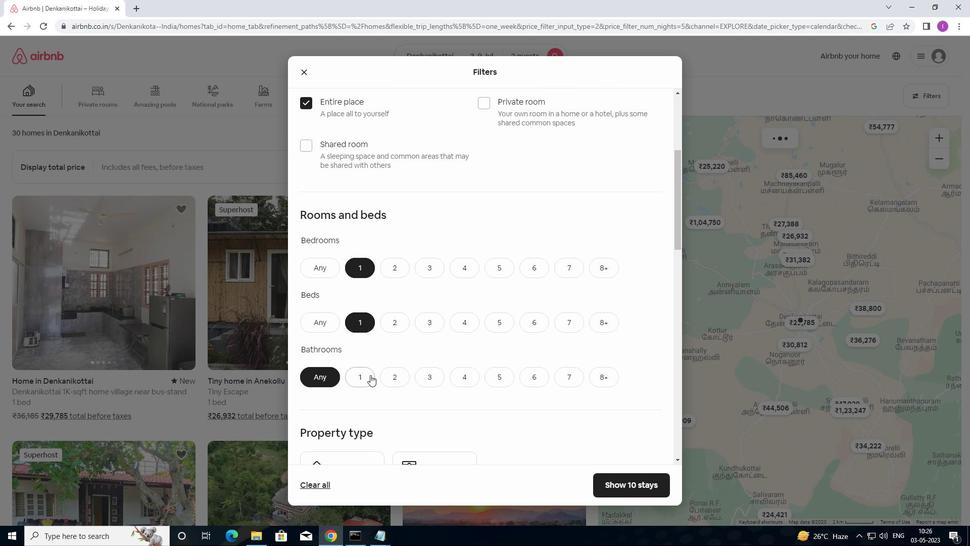 
Action: Mouse pressed left at (367, 375)
Screenshot: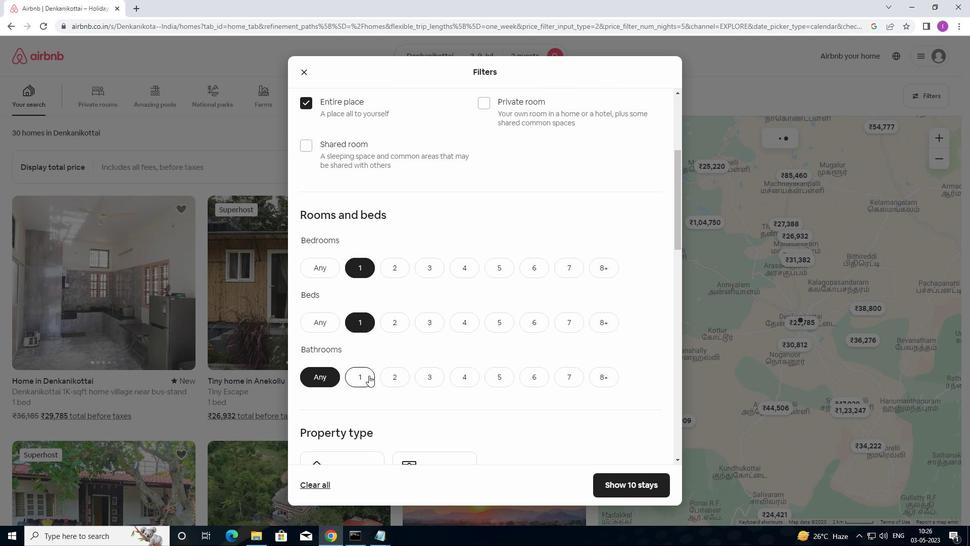 
Action: Mouse moved to (367, 372)
Screenshot: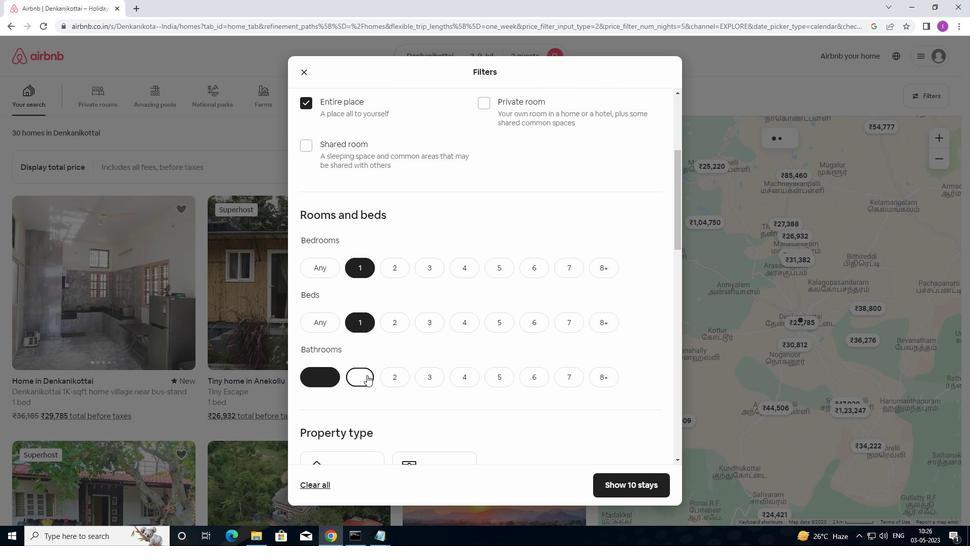 
Action: Mouse scrolled (367, 371) with delta (0, 0)
Screenshot: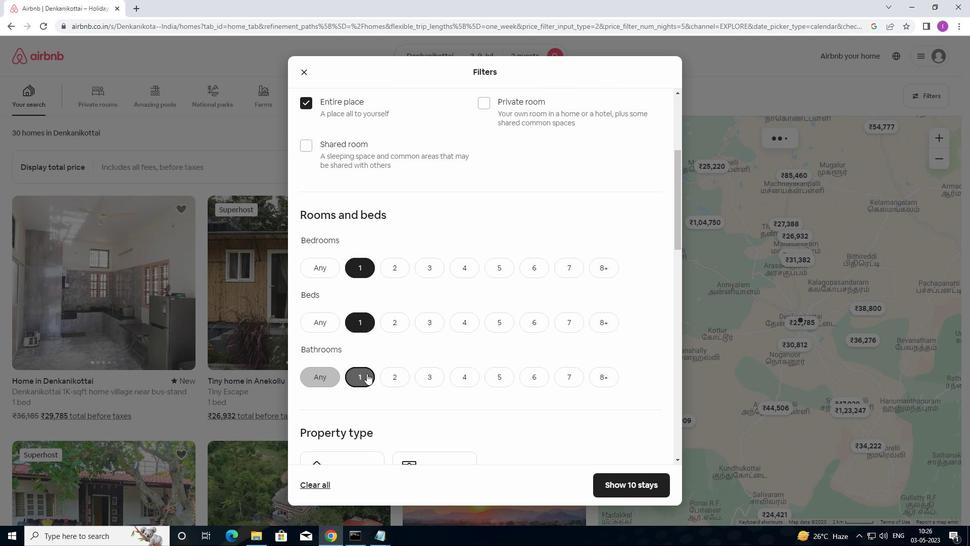 
Action: Mouse moved to (375, 361)
Screenshot: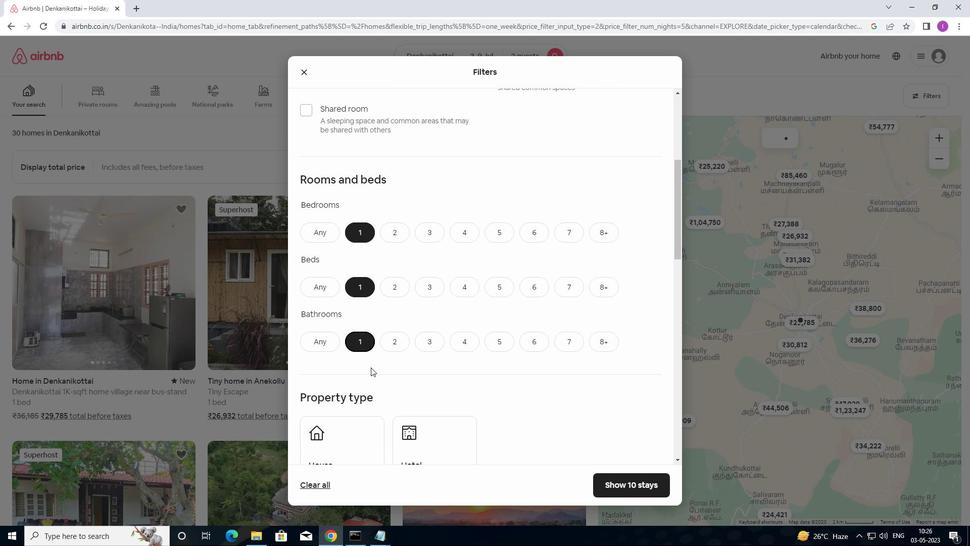 
Action: Mouse scrolled (375, 360) with delta (0, 0)
Screenshot: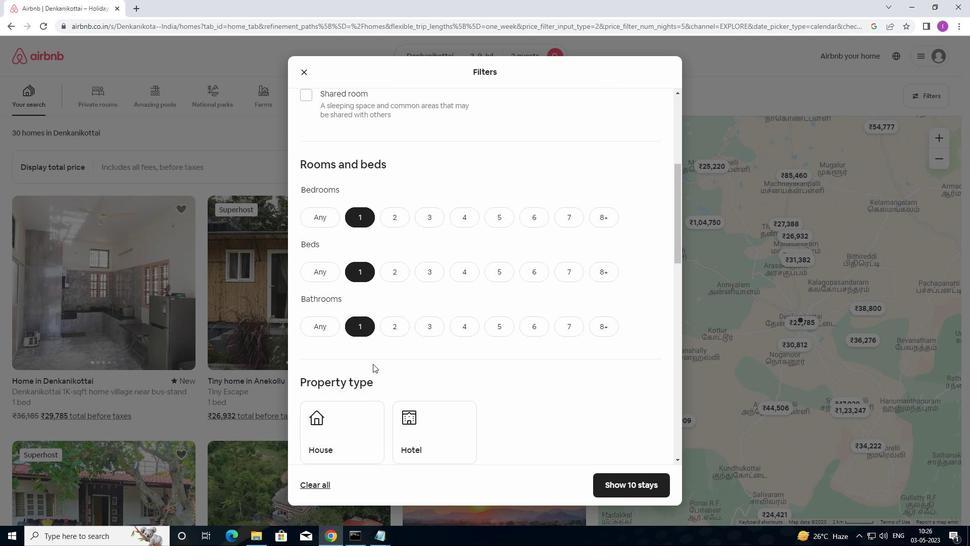 
Action: Mouse scrolled (375, 360) with delta (0, 0)
Screenshot: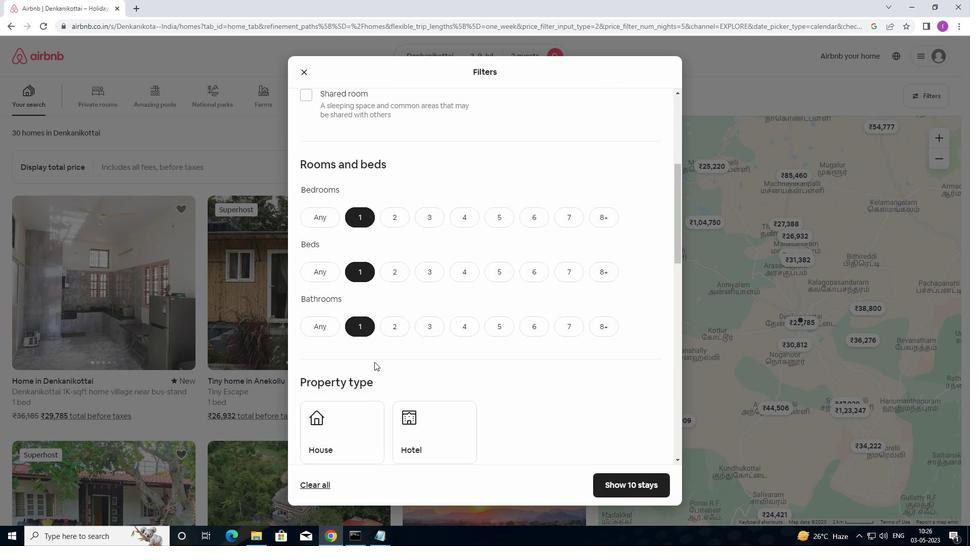 
Action: Mouse moved to (378, 357)
Screenshot: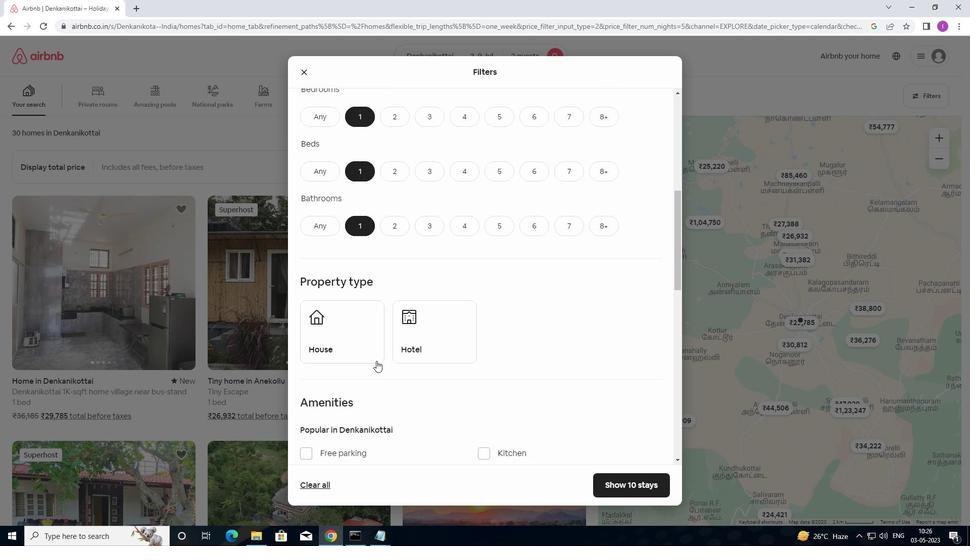 
Action: Mouse scrolled (378, 357) with delta (0, 0)
Screenshot: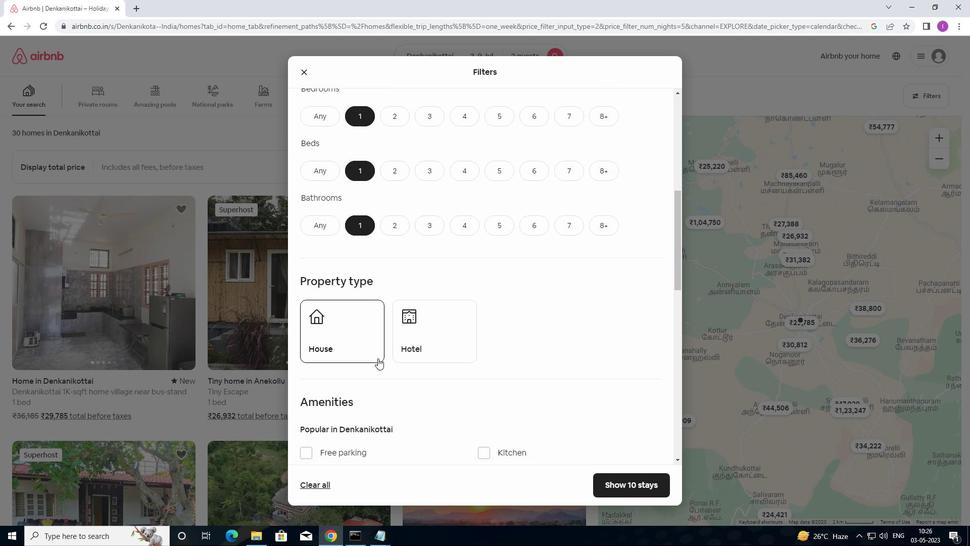
Action: Mouse moved to (379, 356)
Screenshot: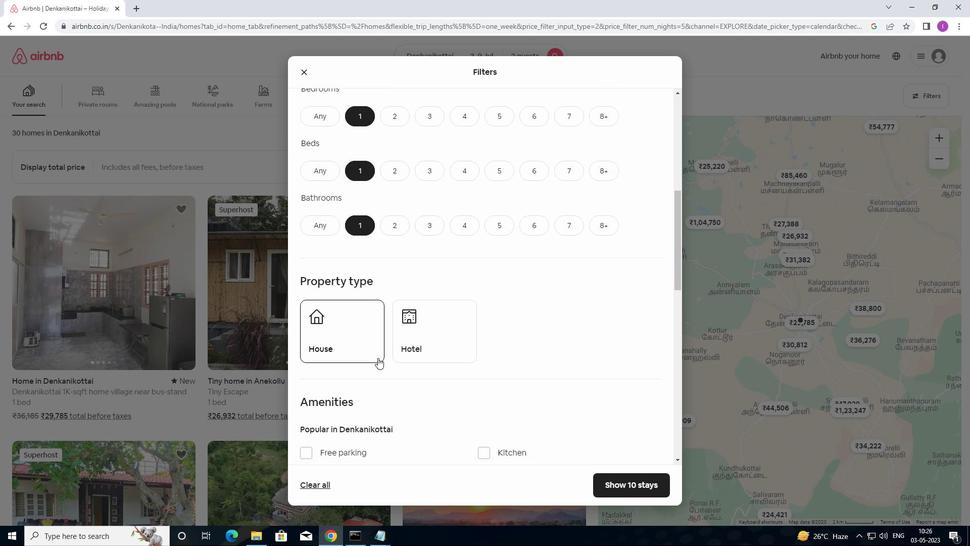 
Action: Mouse scrolled (379, 355) with delta (0, 0)
Screenshot: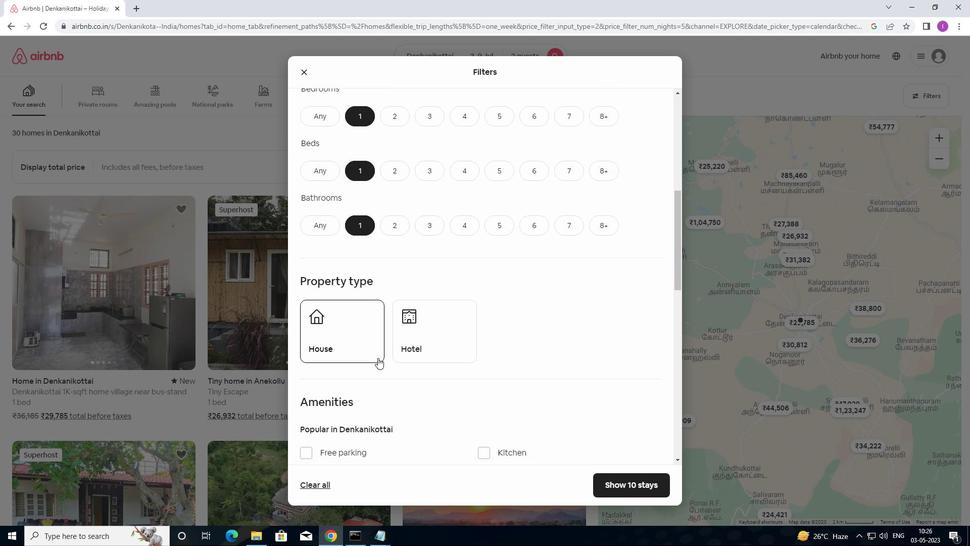
Action: Mouse moved to (370, 252)
Screenshot: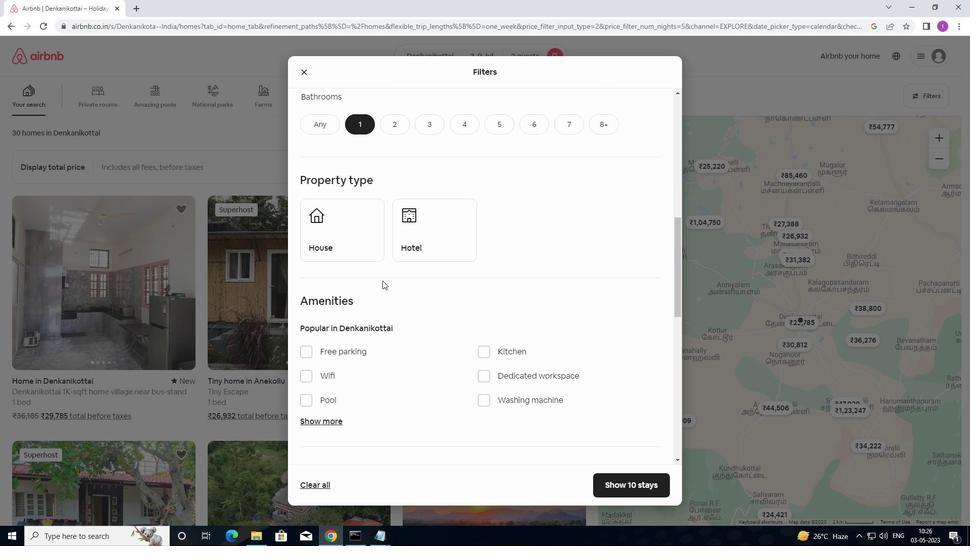 
Action: Mouse pressed left at (370, 252)
Screenshot: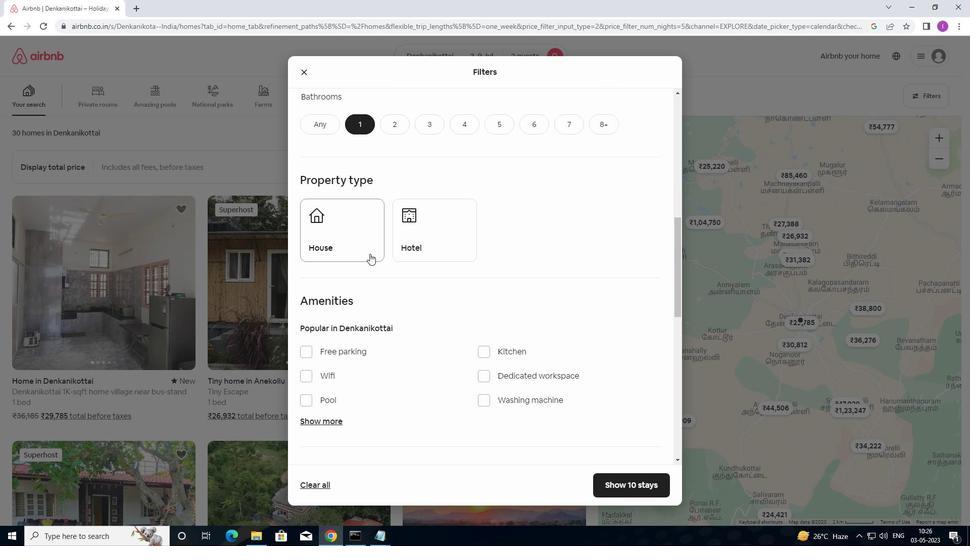 
Action: Mouse moved to (438, 245)
Screenshot: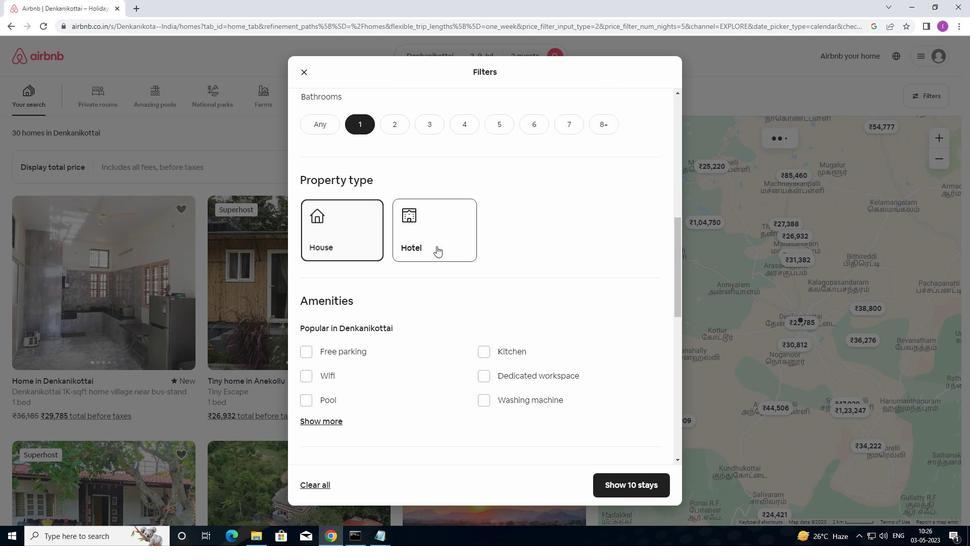 
Action: Mouse pressed left at (438, 245)
Screenshot: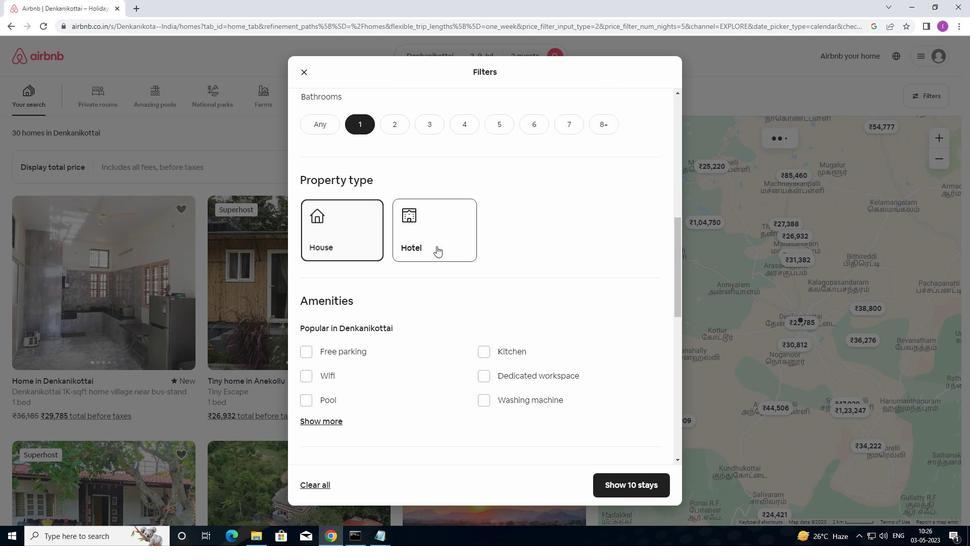 
Action: Mouse moved to (502, 360)
Screenshot: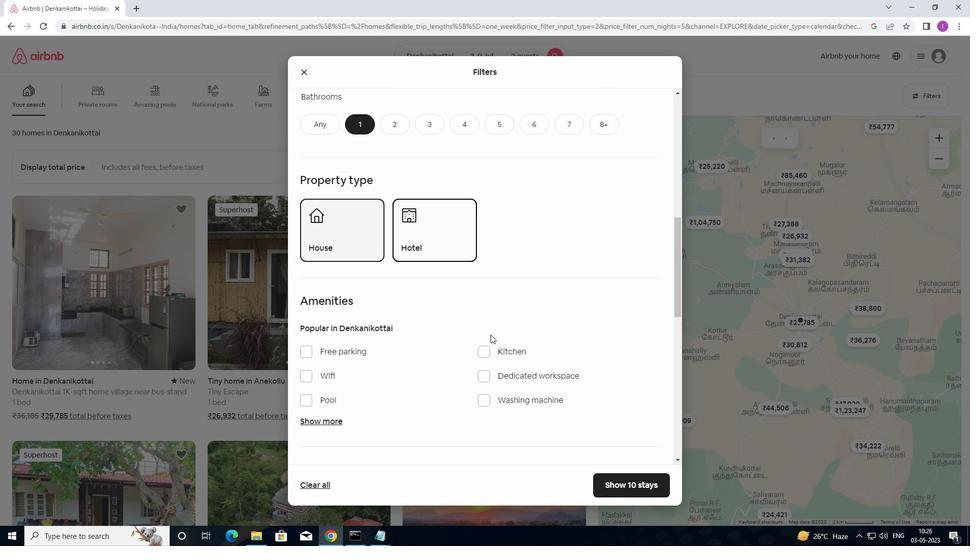 
Action: Mouse scrolled (502, 360) with delta (0, 0)
Screenshot: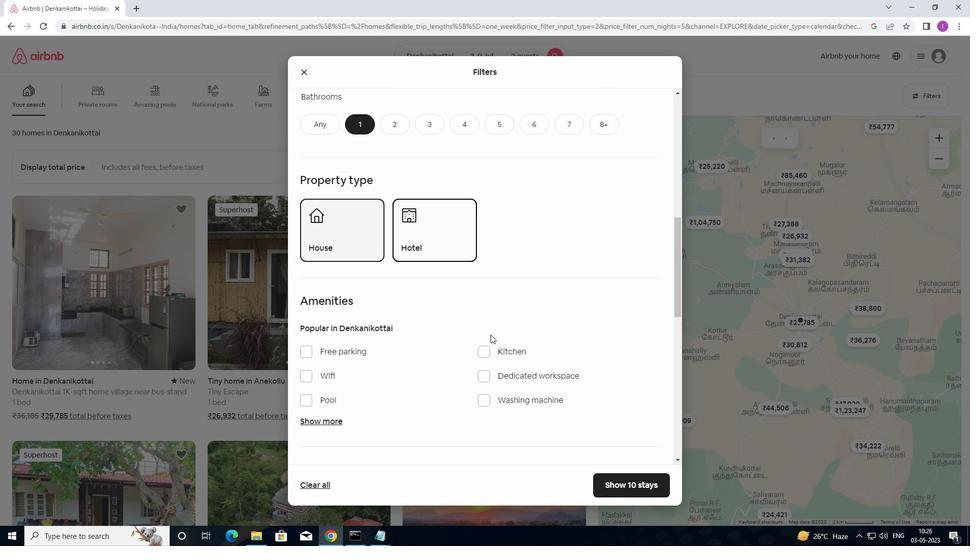 
Action: Mouse scrolled (502, 360) with delta (0, 0)
Screenshot: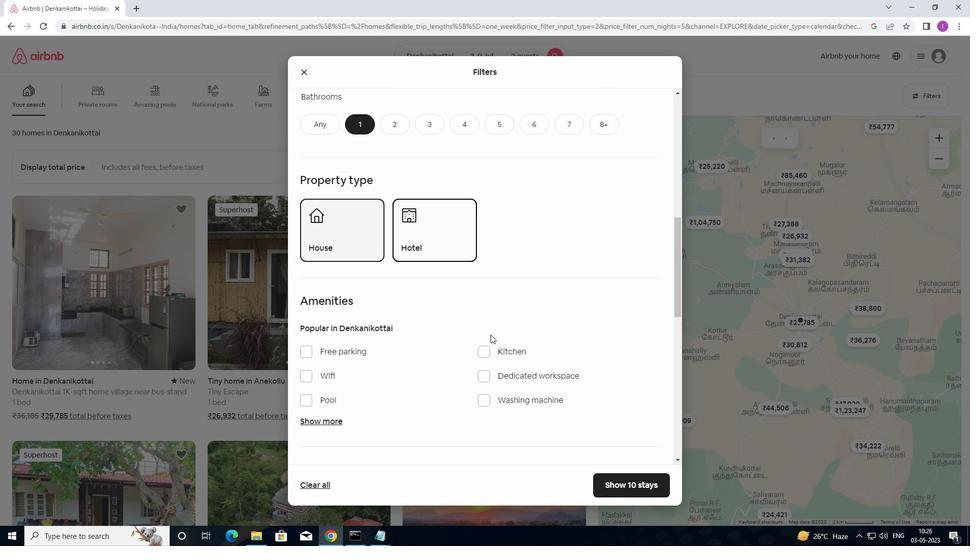 
Action: Mouse scrolled (502, 360) with delta (0, 0)
Screenshot: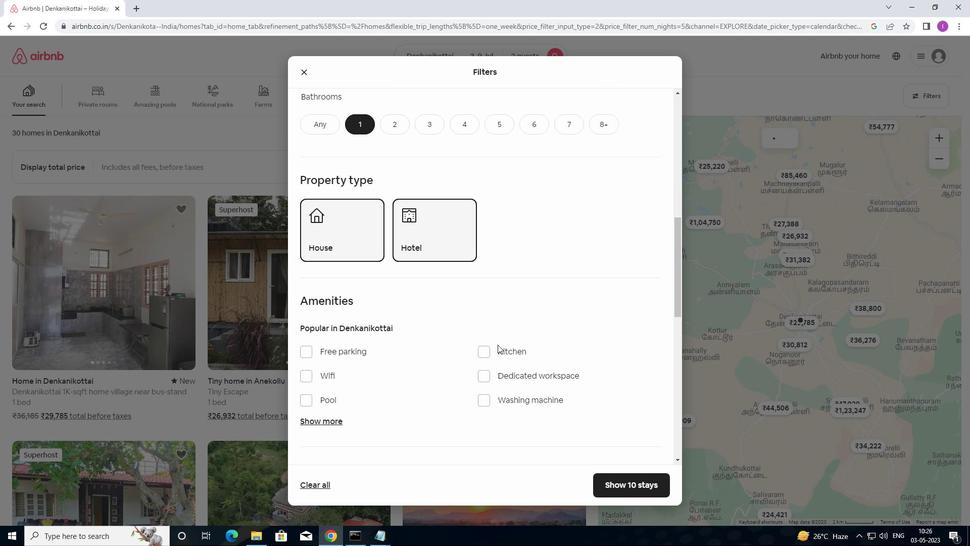 
Action: Mouse moved to (503, 360)
Screenshot: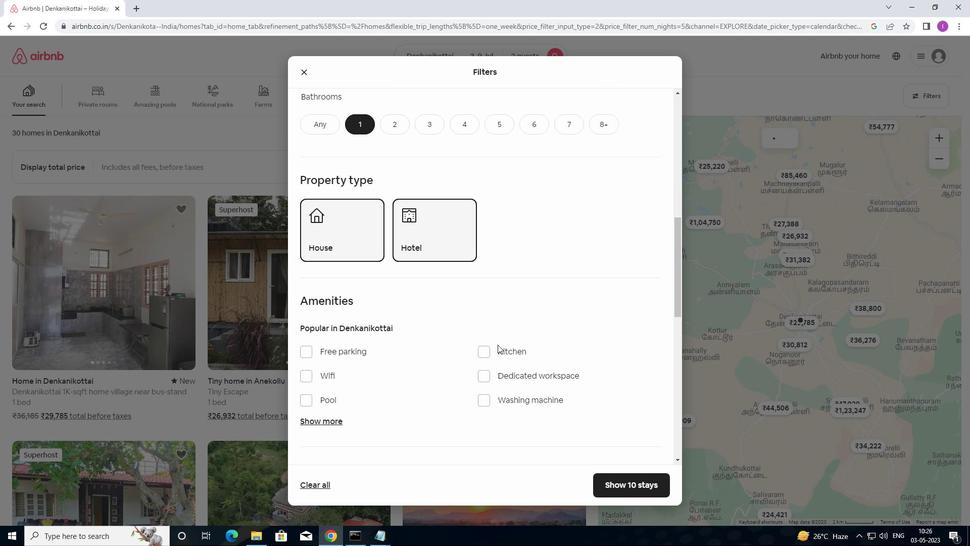 
Action: Mouse scrolled (503, 360) with delta (0, 0)
Screenshot: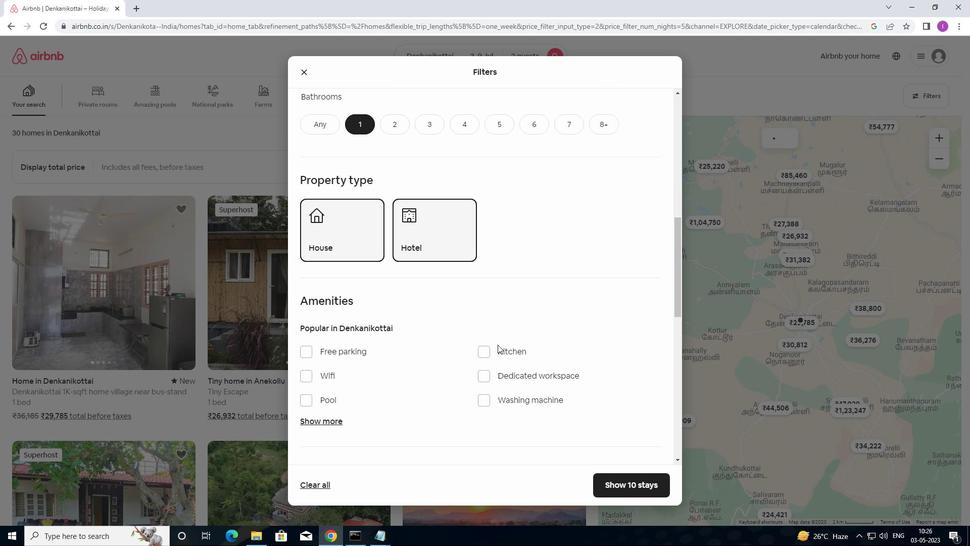 
Action: Mouse moved to (505, 360)
Screenshot: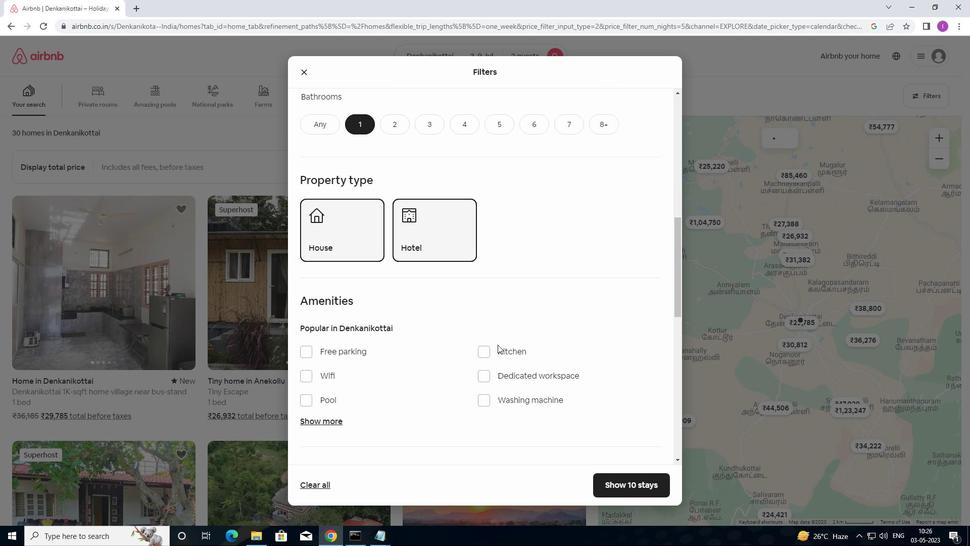 
Action: Mouse scrolled (505, 359) with delta (0, 0)
Screenshot: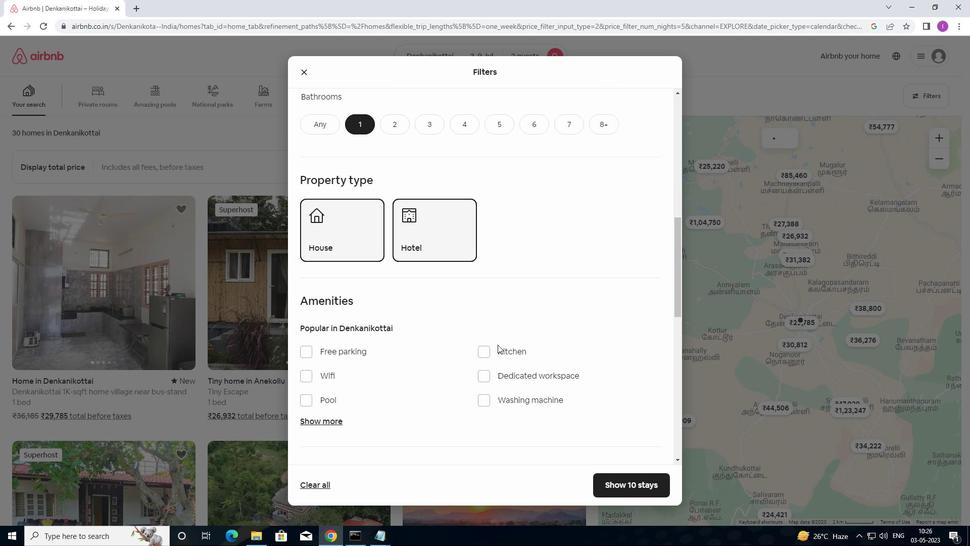 
Action: Mouse moved to (639, 287)
Screenshot: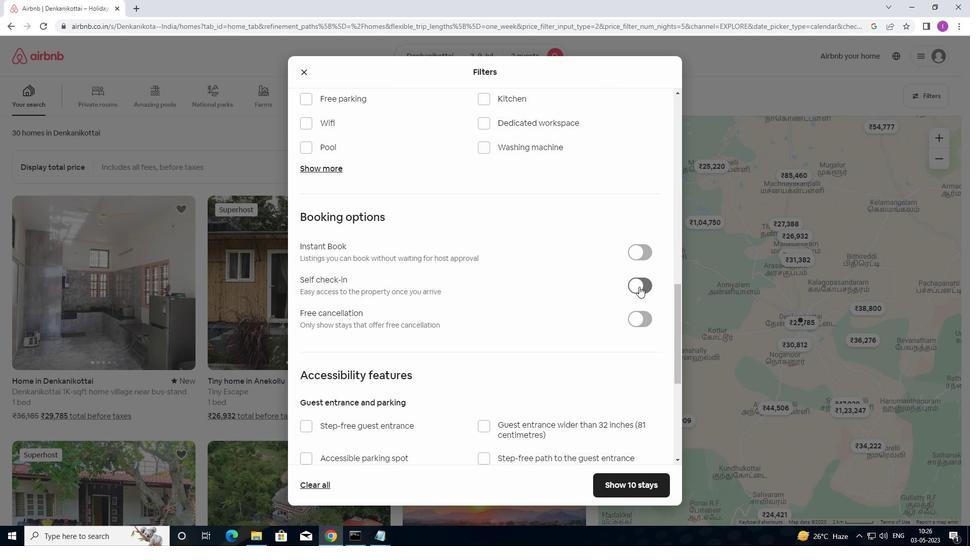 
Action: Mouse pressed left at (639, 287)
Screenshot: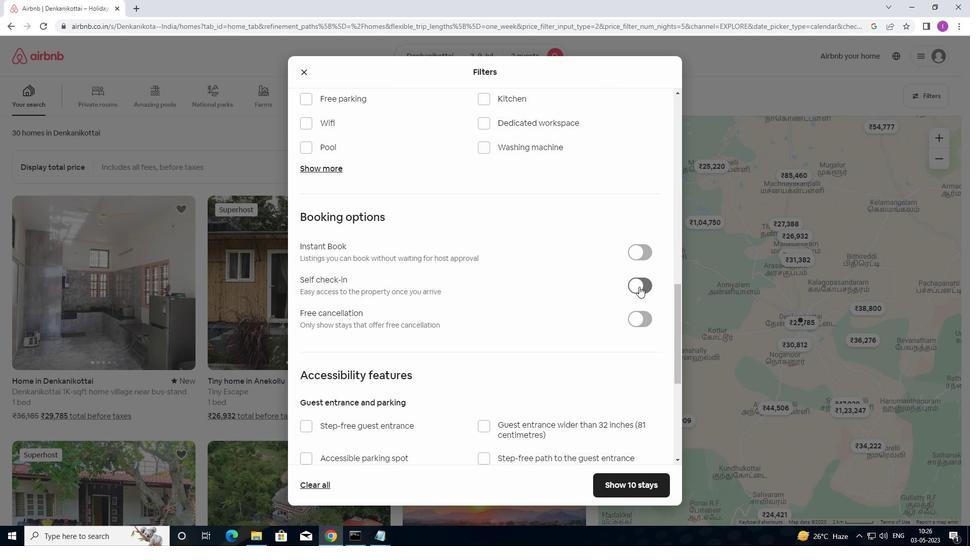 
Action: Mouse moved to (508, 348)
Screenshot: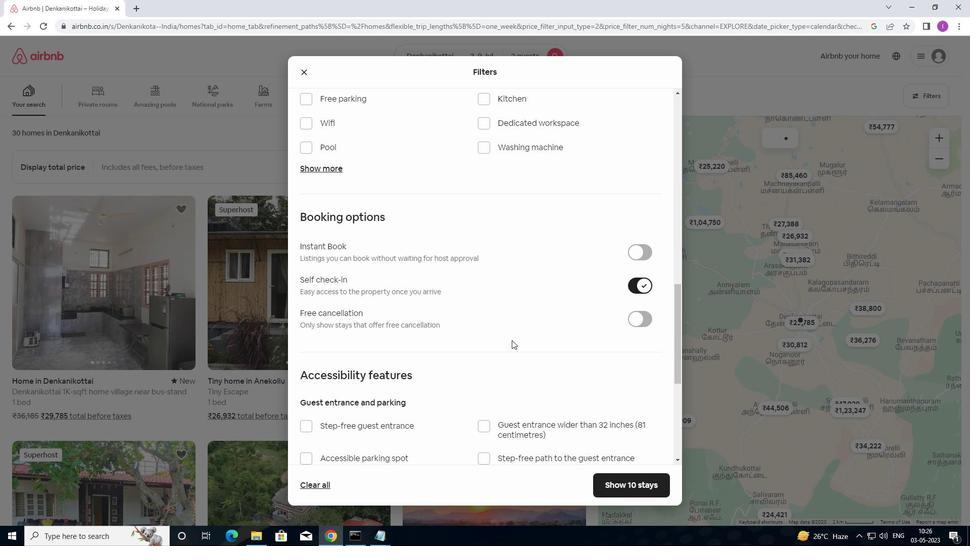 
Action: Mouse scrolled (508, 348) with delta (0, 0)
Screenshot: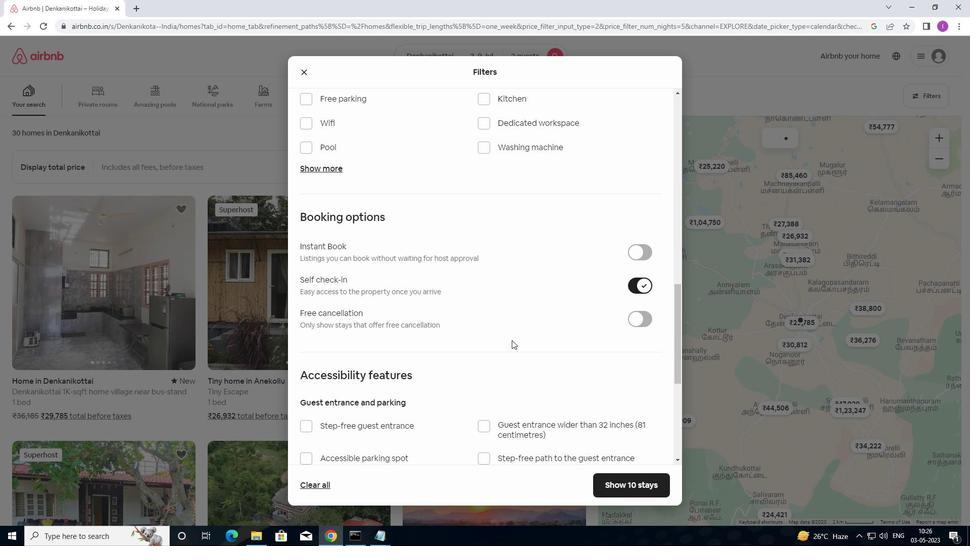 
Action: Mouse moved to (508, 349)
Screenshot: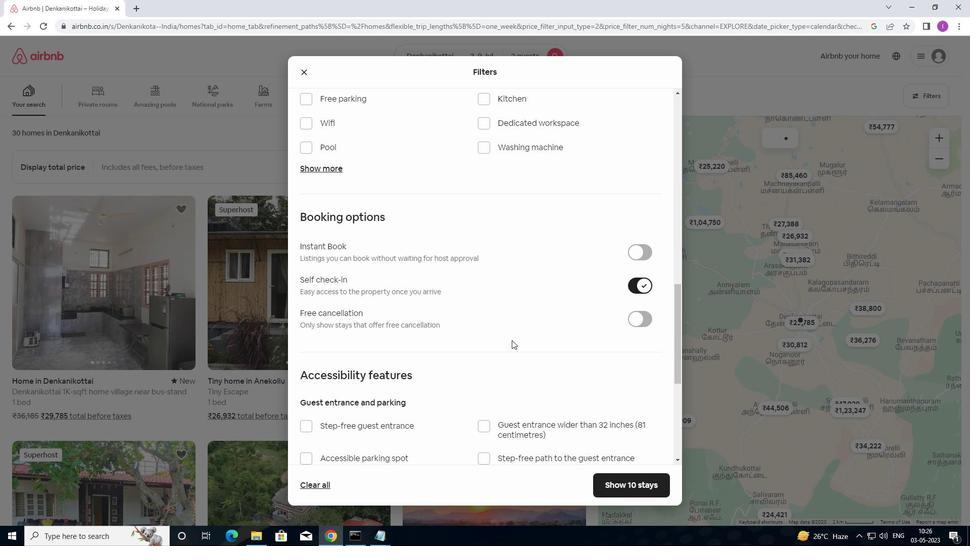 
Action: Mouse scrolled (508, 348) with delta (0, 0)
Screenshot: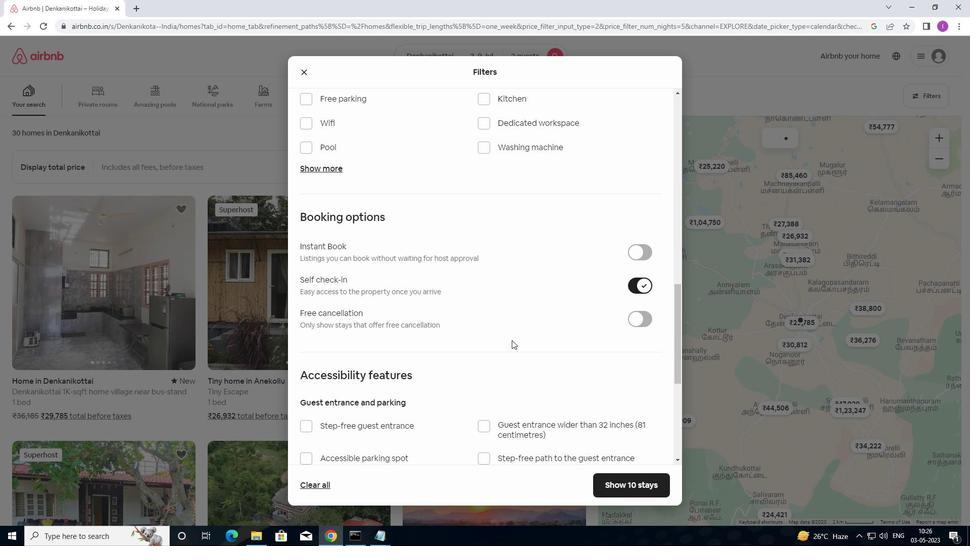 
Action: Mouse moved to (508, 349)
Screenshot: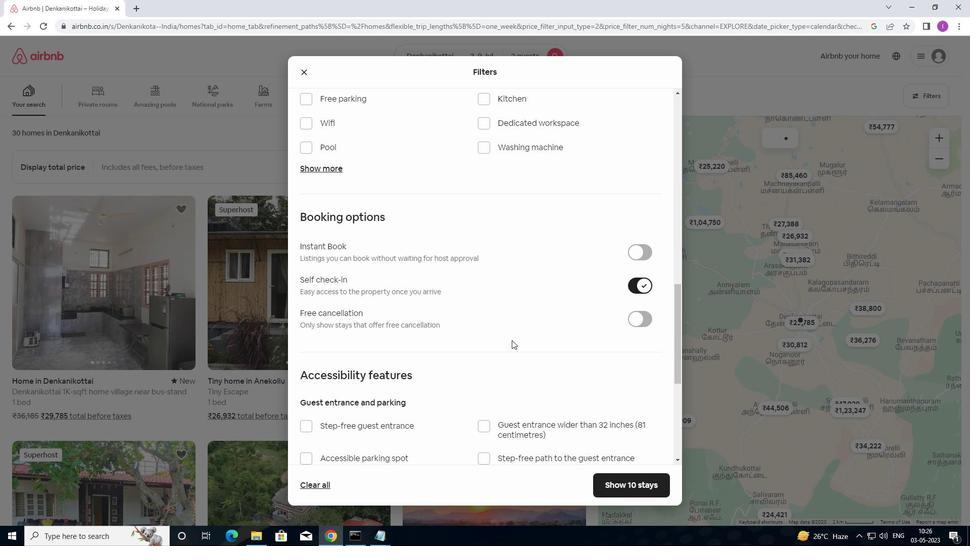 
Action: Mouse scrolled (508, 349) with delta (0, 0)
Screenshot: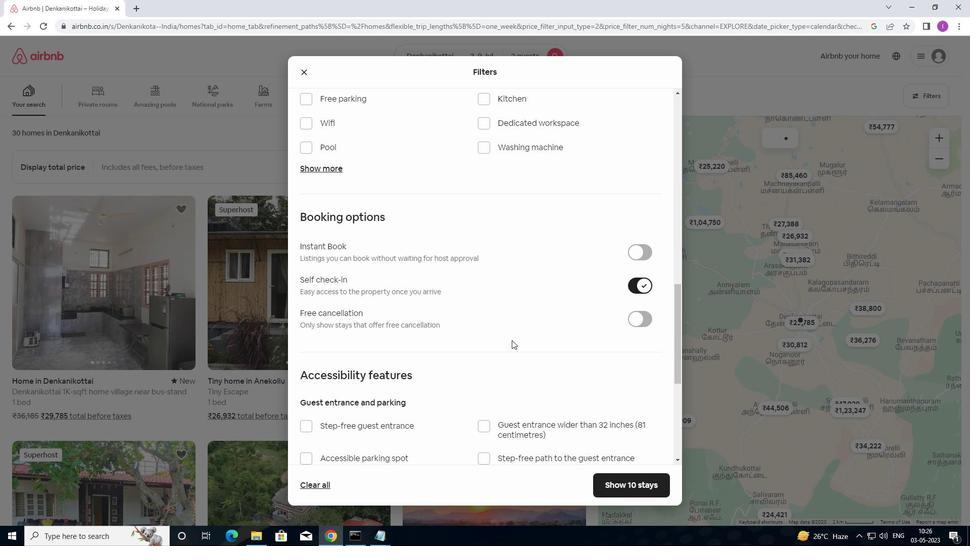 
Action: Mouse scrolled (508, 349) with delta (0, 0)
Screenshot: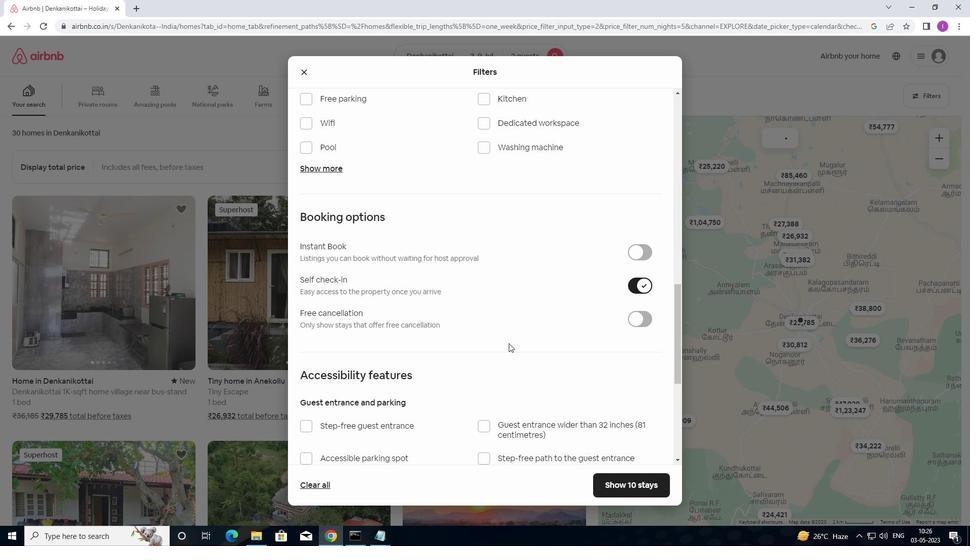 
Action: Mouse moved to (508, 350)
Screenshot: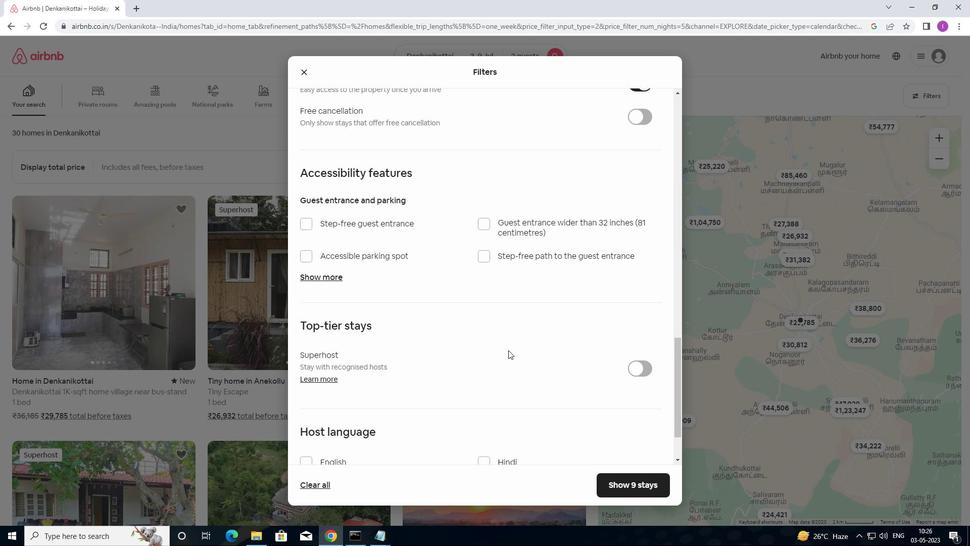 
Action: Mouse scrolled (508, 350) with delta (0, 0)
Screenshot: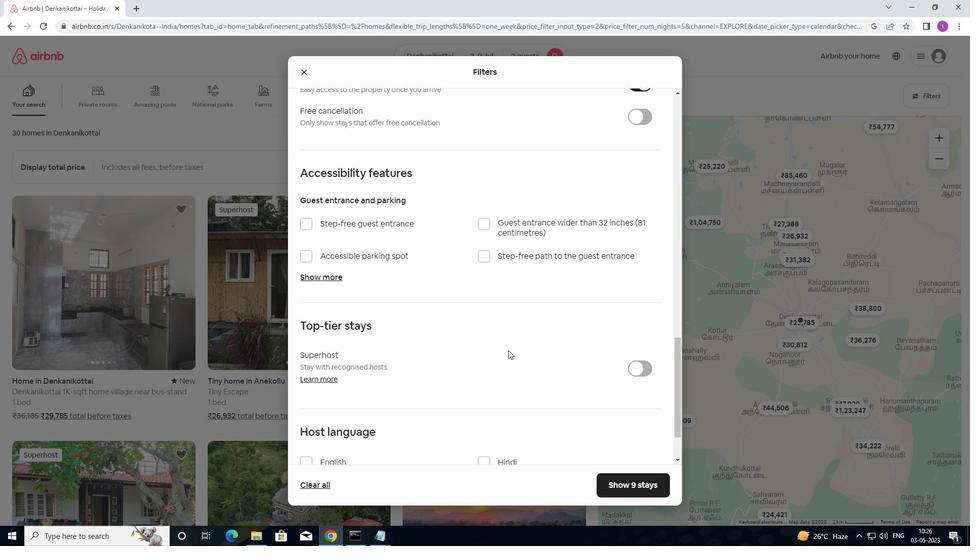 
Action: Mouse moved to (508, 352)
Screenshot: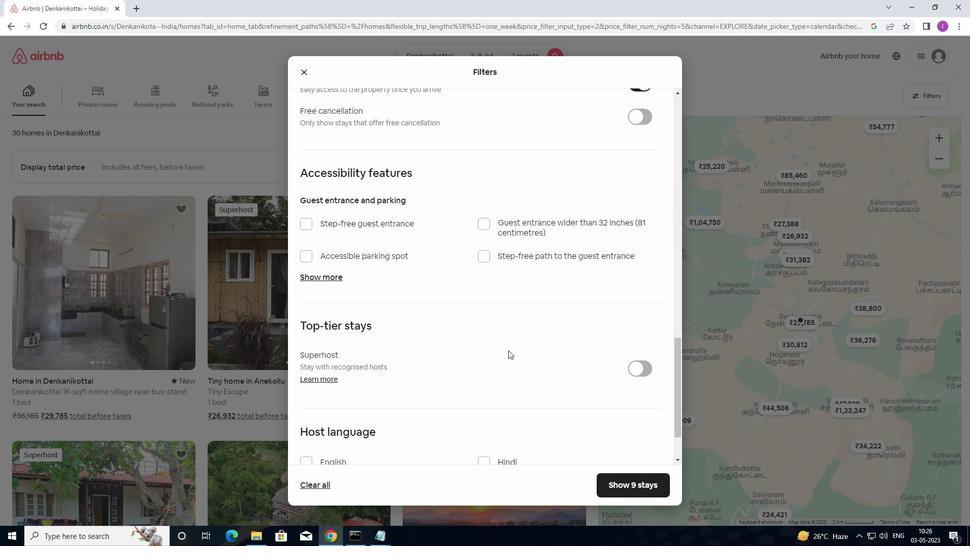 
Action: Mouse scrolled (508, 351) with delta (0, 0)
Screenshot: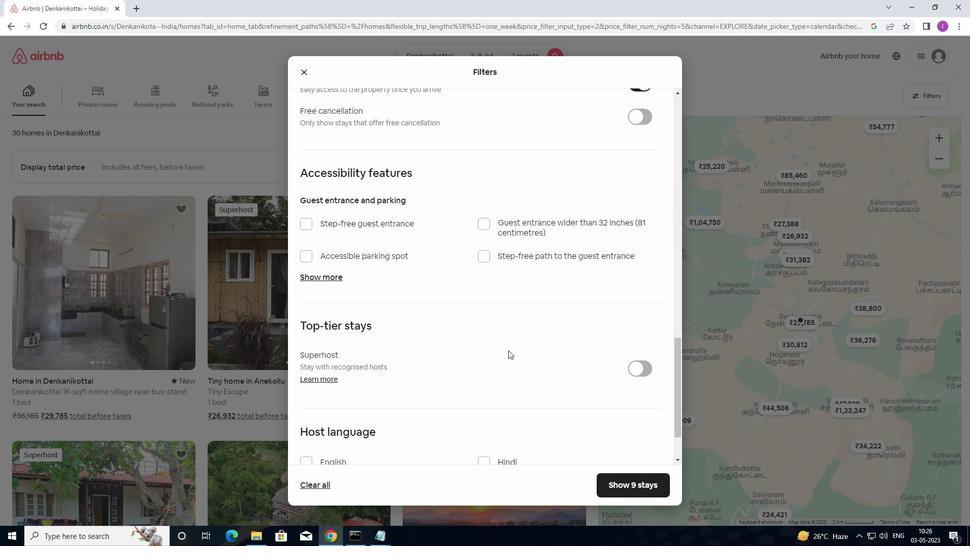 
Action: Mouse scrolled (508, 351) with delta (0, 0)
Screenshot: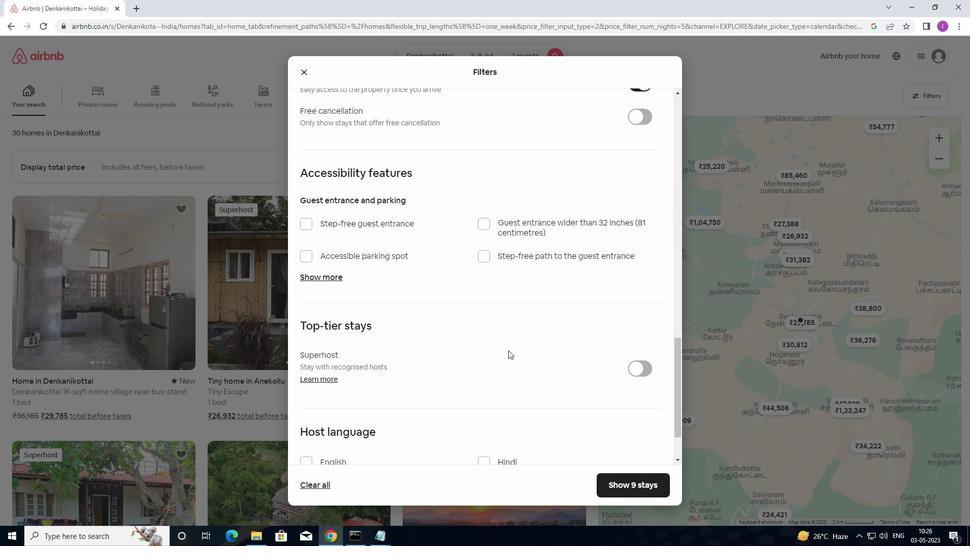 
Action: Mouse moved to (508, 352)
Screenshot: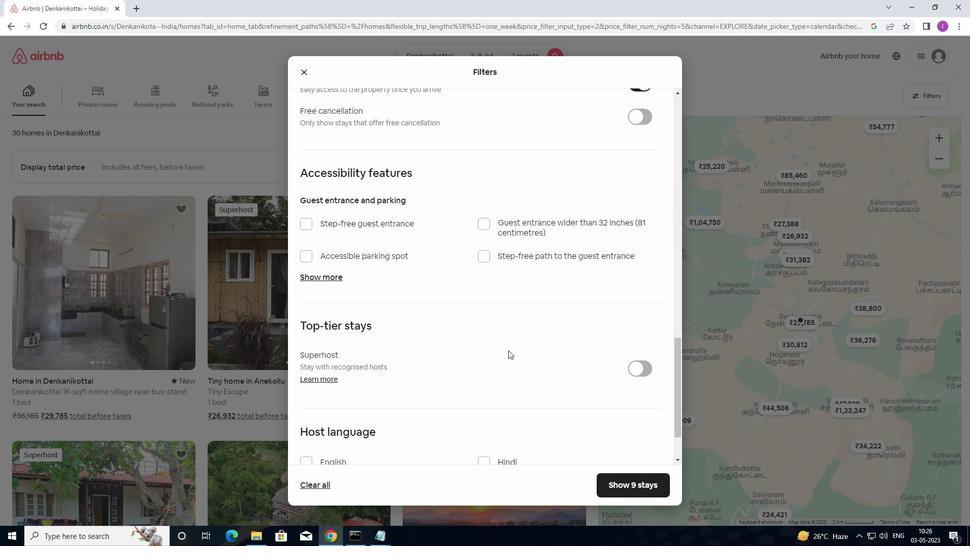 
Action: Mouse scrolled (508, 352) with delta (0, 0)
Screenshot: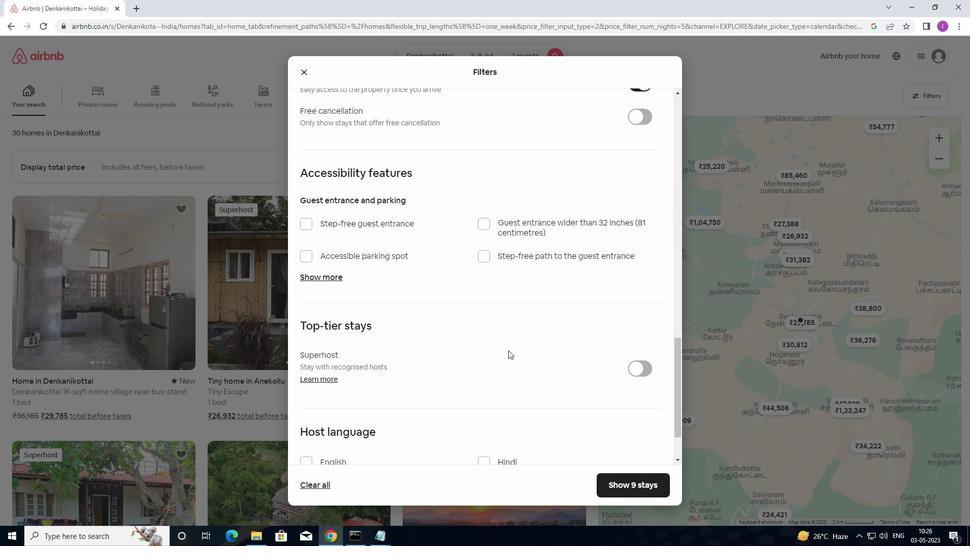 
Action: Mouse moved to (447, 369)
Screenshot: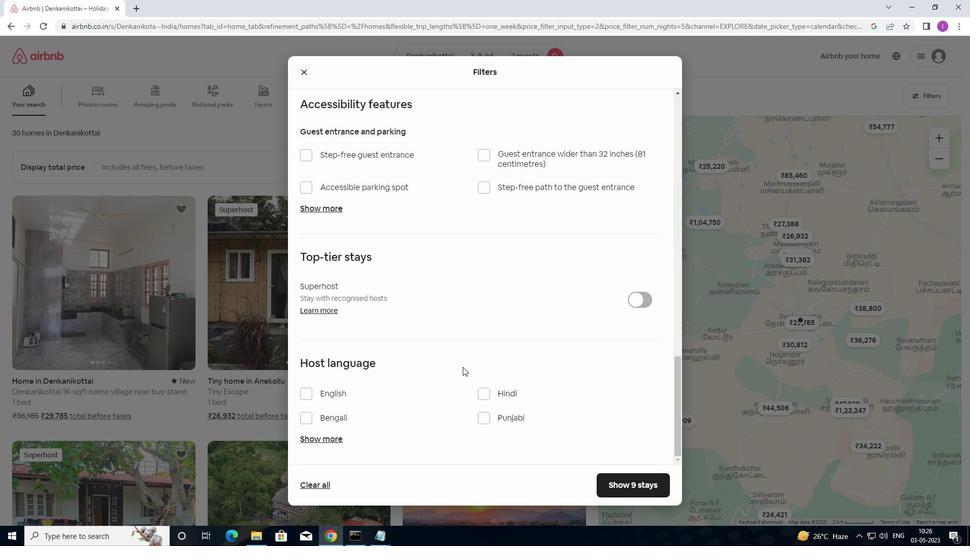 
Action: Mouse scrolled (447, 369) with delta (0, 0)
Screenshot: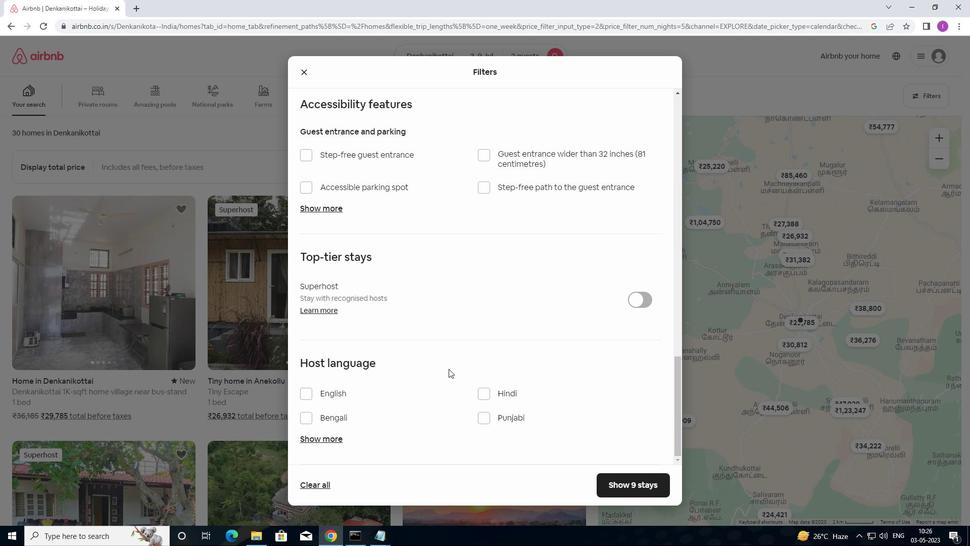 
Action: Mouse scrolled (447, 369) with delta (0, 0)
Screenshot: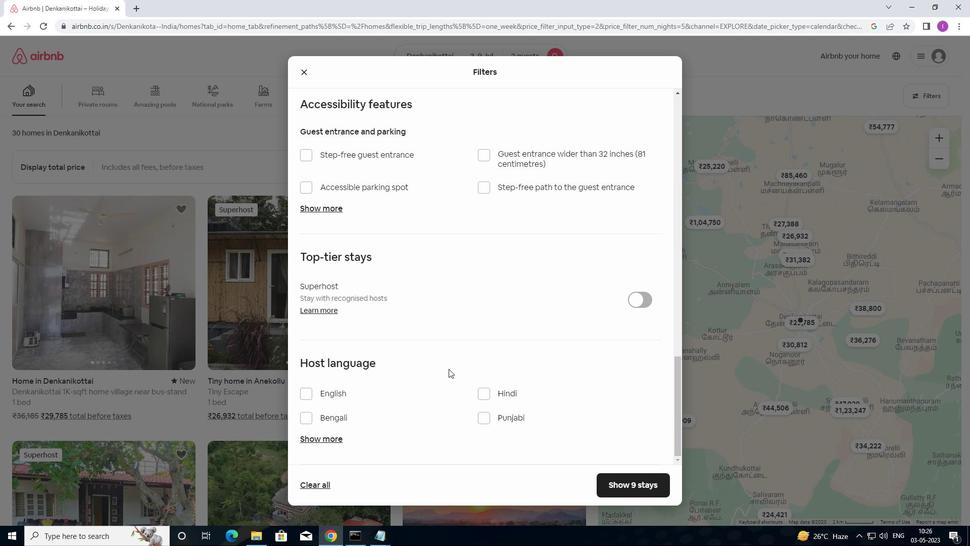 
Action: Mouse moved to (300, 397)
Screenshot: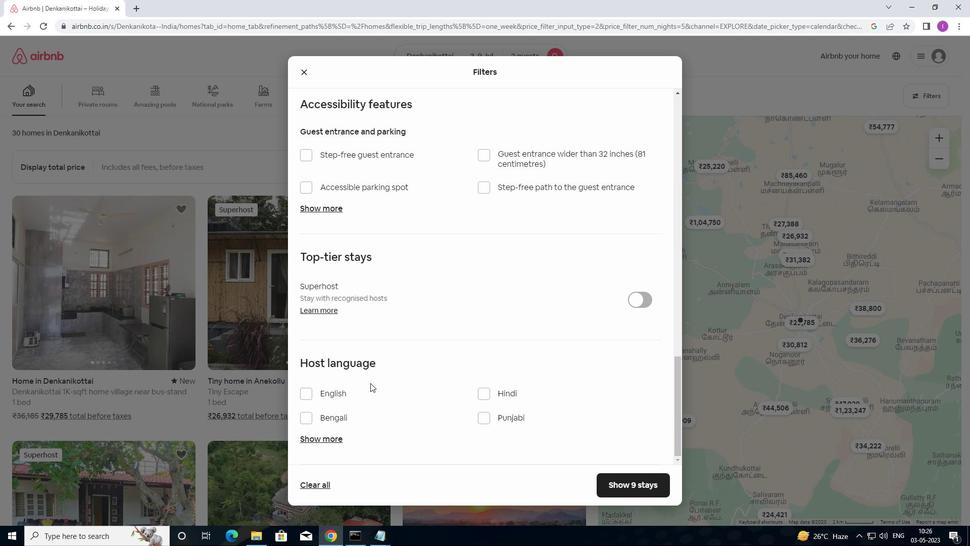 
Action: Mouse pressed left at (300, 397)
Screenshot: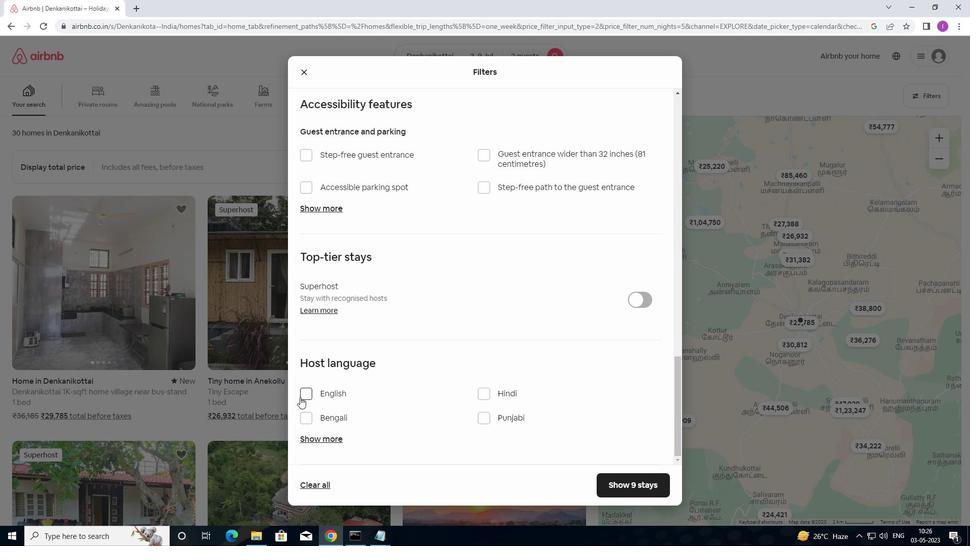 
Action: Mouse moved to (614, 486)
Screenshot: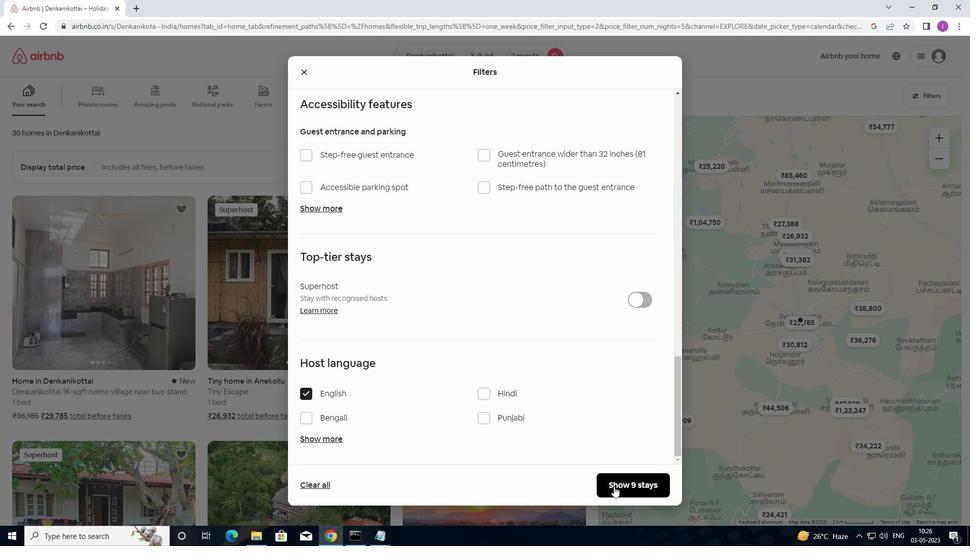 
Action: Mouse pressed left at (614, 486)
Screenshot: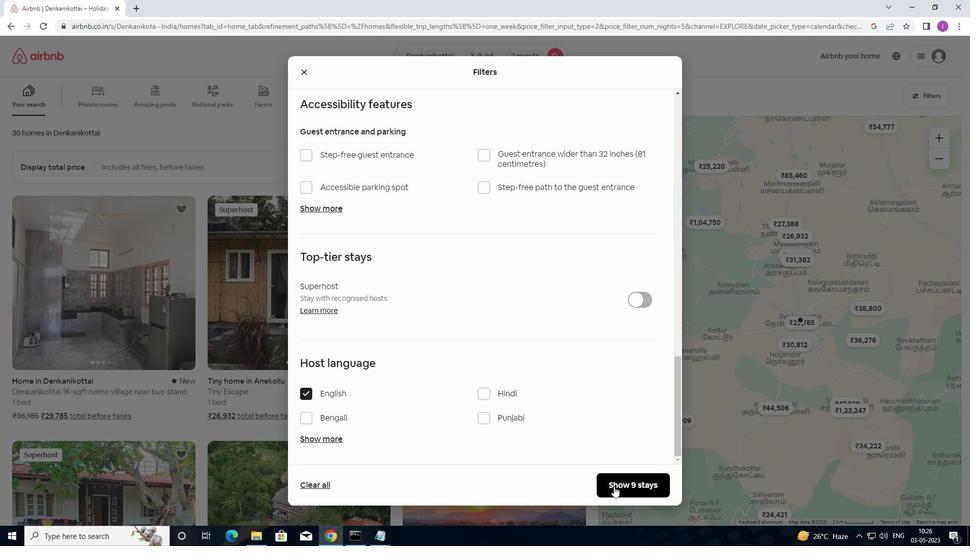 
Action: Mouse moved to (623, 479)
Screenshot: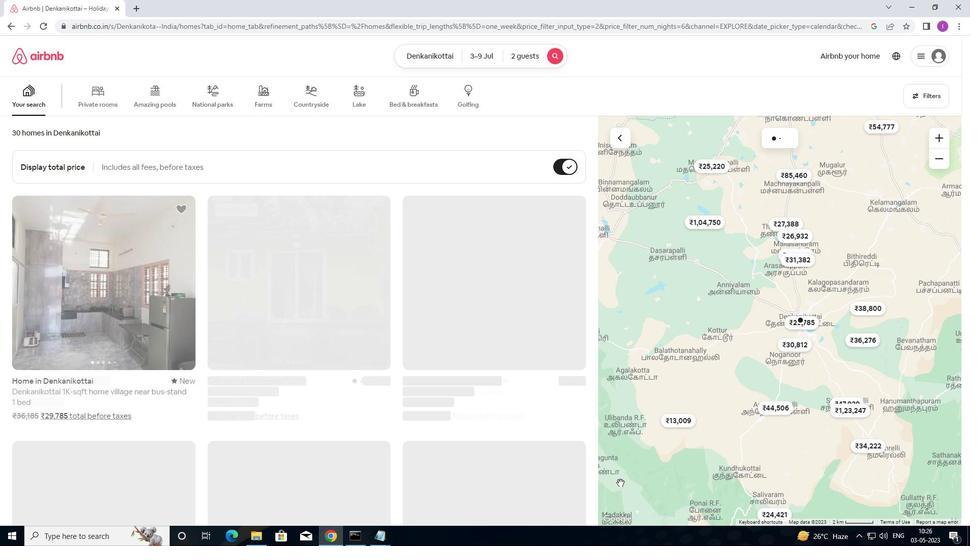 
